Task: Find connections with filter location Nümbrecht with filter topic #Homeofficewith filter profile language Spanish with filter current company Thiess with filter school IFIM Business School with filter industry Wireless Services with filter service category Wedding Planning with filter keywords title Front-Line Employees
Action: Mouse moved to (528, 81)
Screenshot: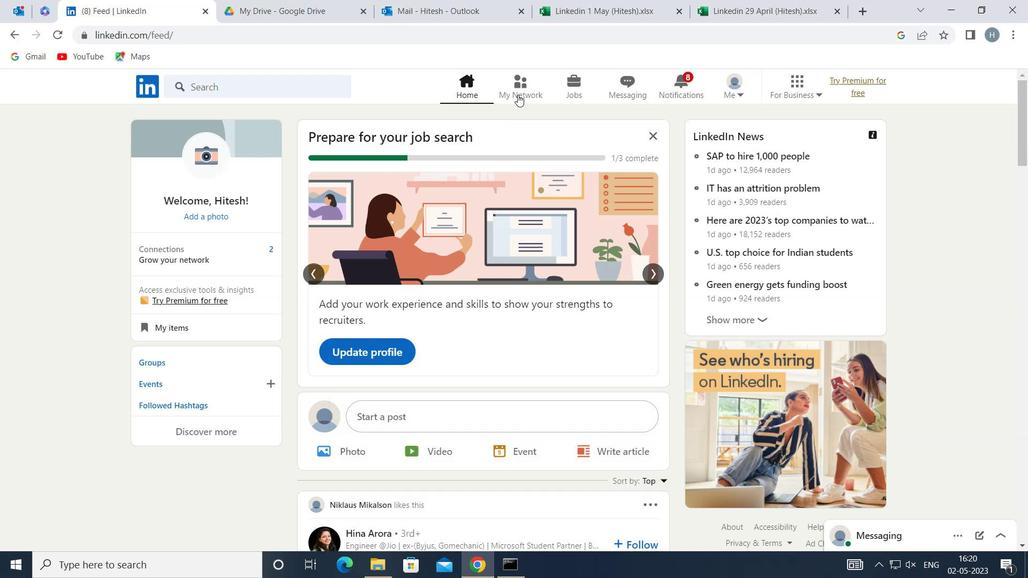 
Action: Mouse pressed left at (528, 81)
Screenshot: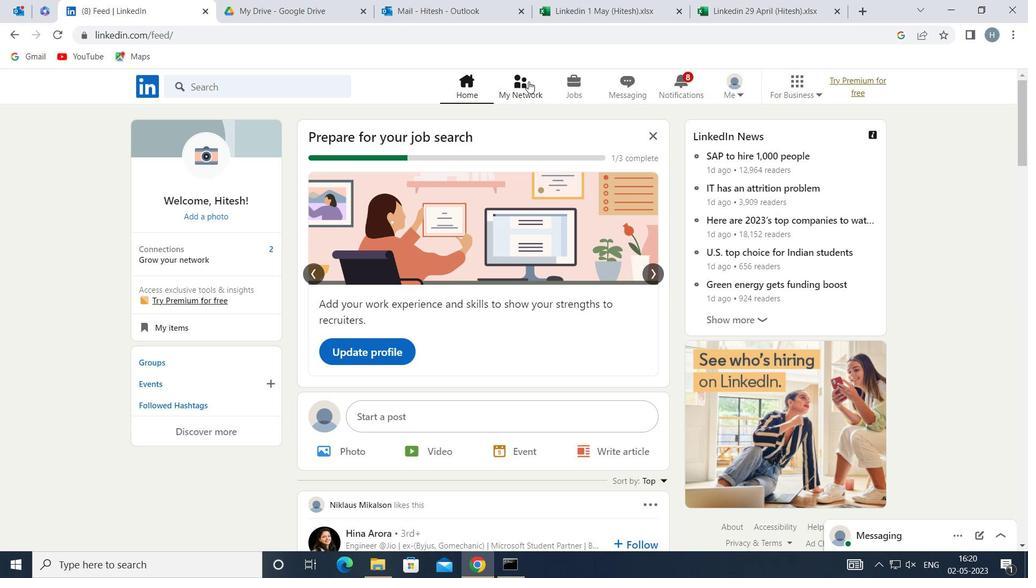 
Action: Mouse moved to (298, 167)
Screenshot: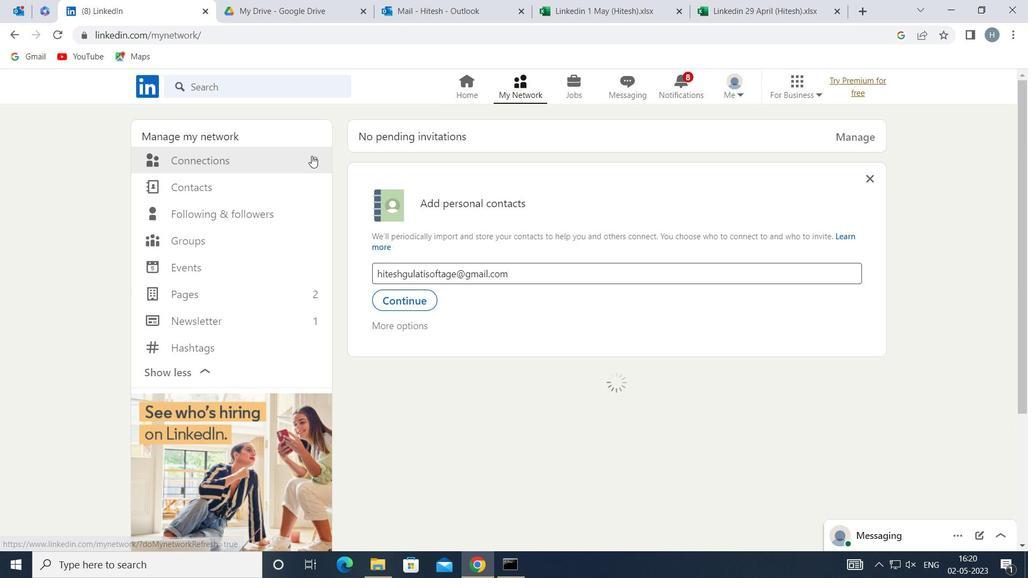 
Action: Mouse pressed left at (298, 167)
Screenshot: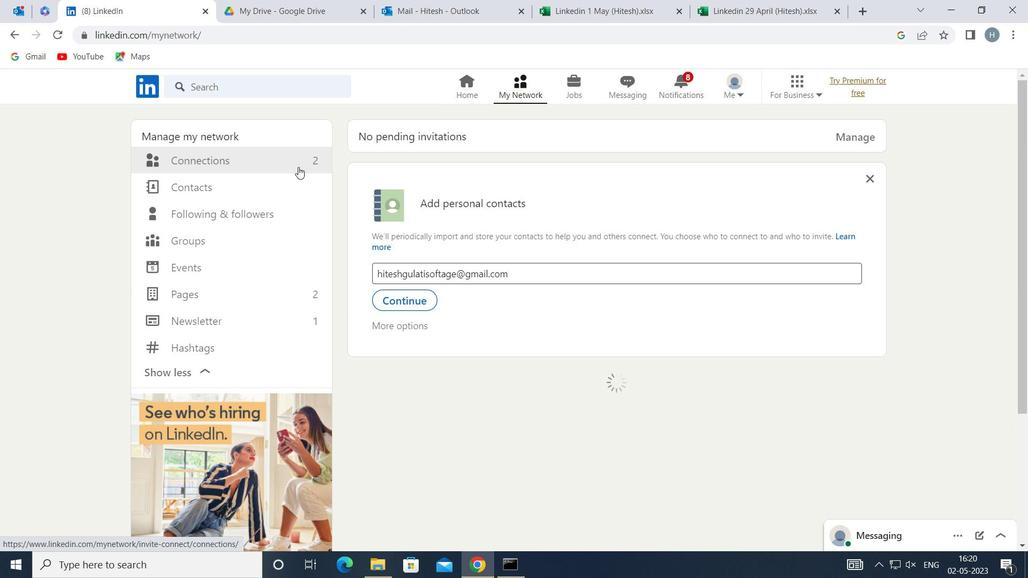 
Action: Mouse moved to (619, 156)
Screenshot: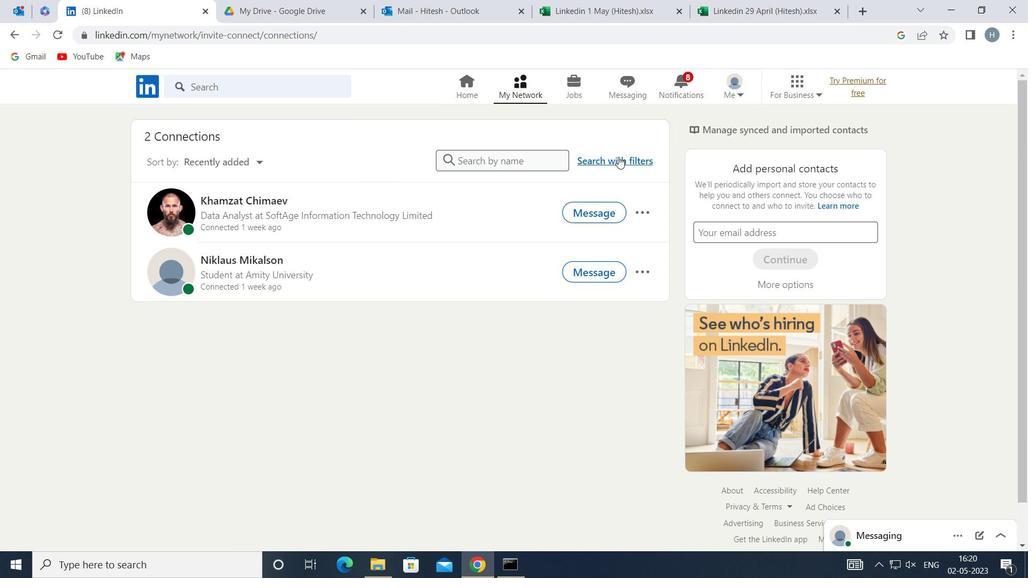 
Action: Mouse pressed left at (619, 156)
Screenshot: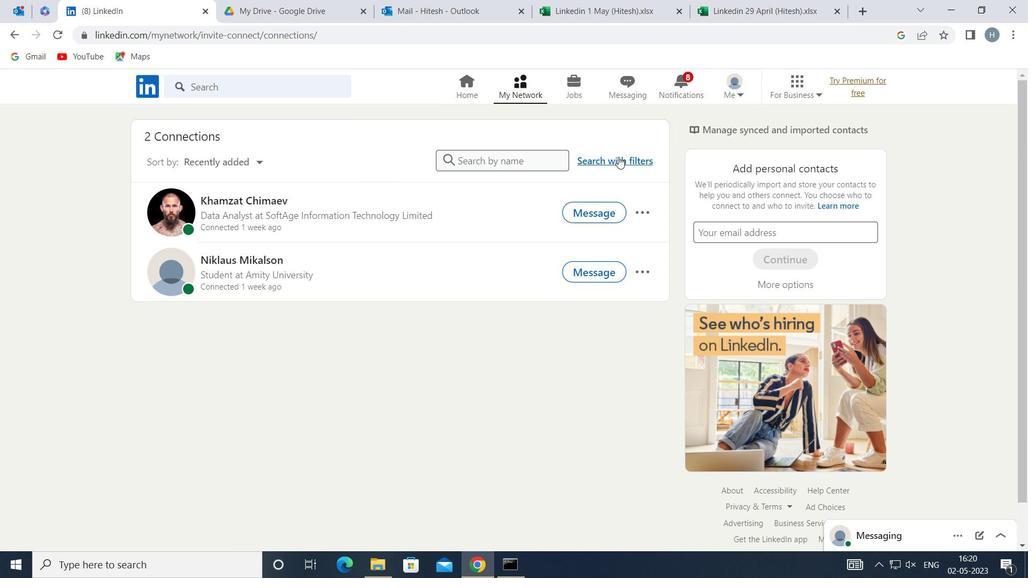 
Action: Mouse moved to (568, 125)
Screenshot: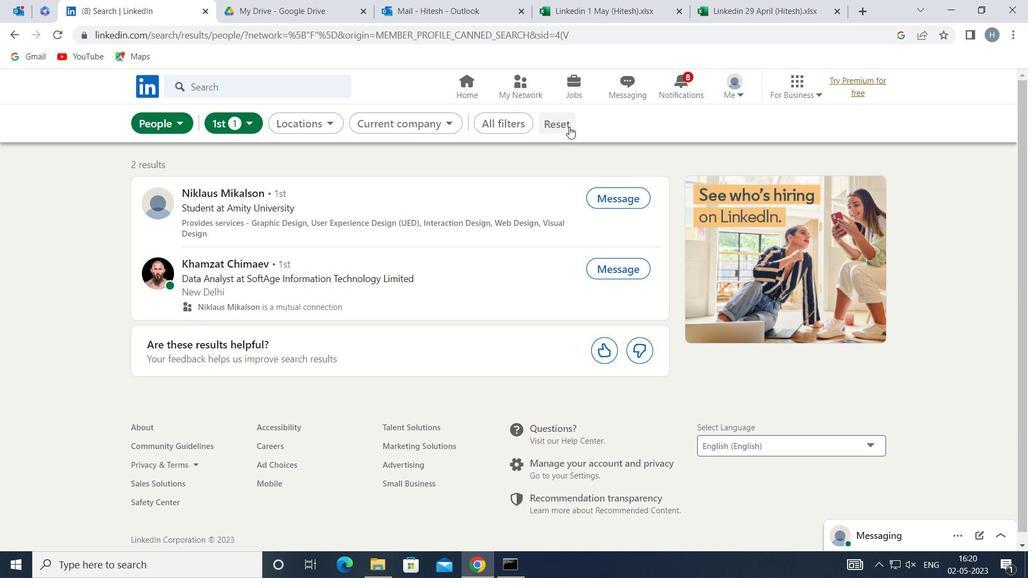 
Action: Mouse pressed left at (568, 125)
Screenshot: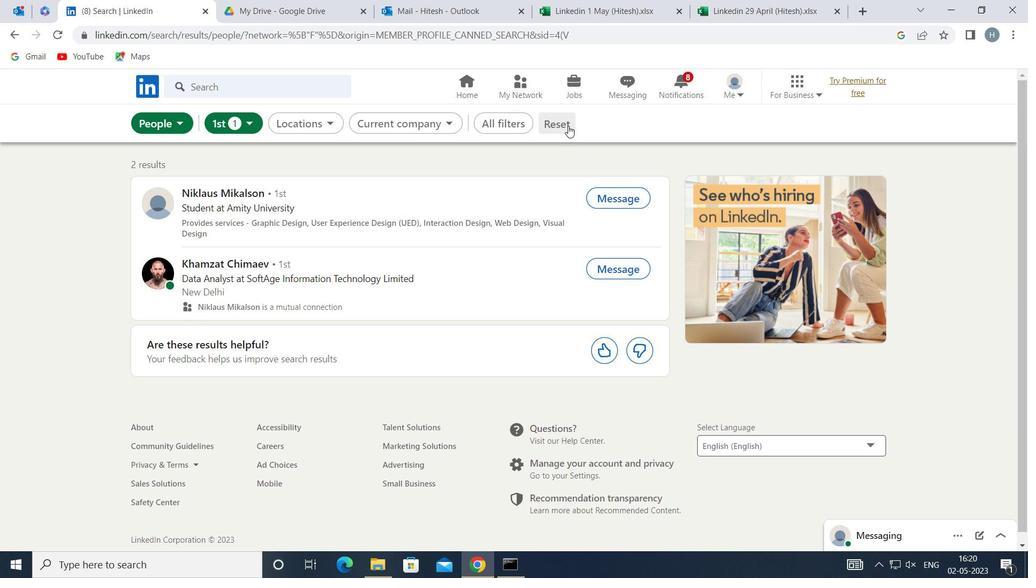 
Action: Mouse moved to (552, 124)
Screenshot: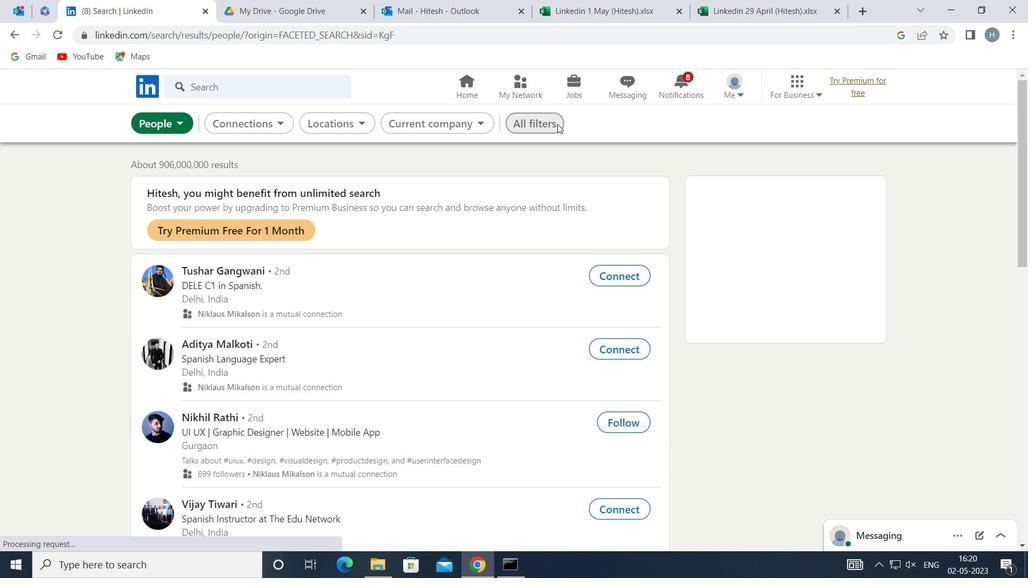 
Action: Mouse pressed left at (552, 124)
Screenshot: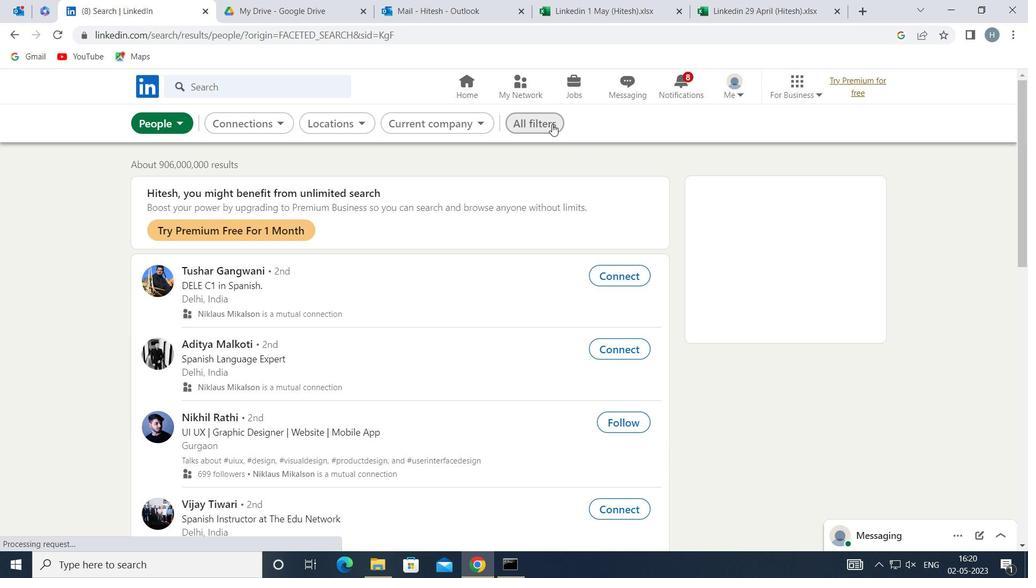 
Action: Mouse moved to (767, 250)
Screenshot: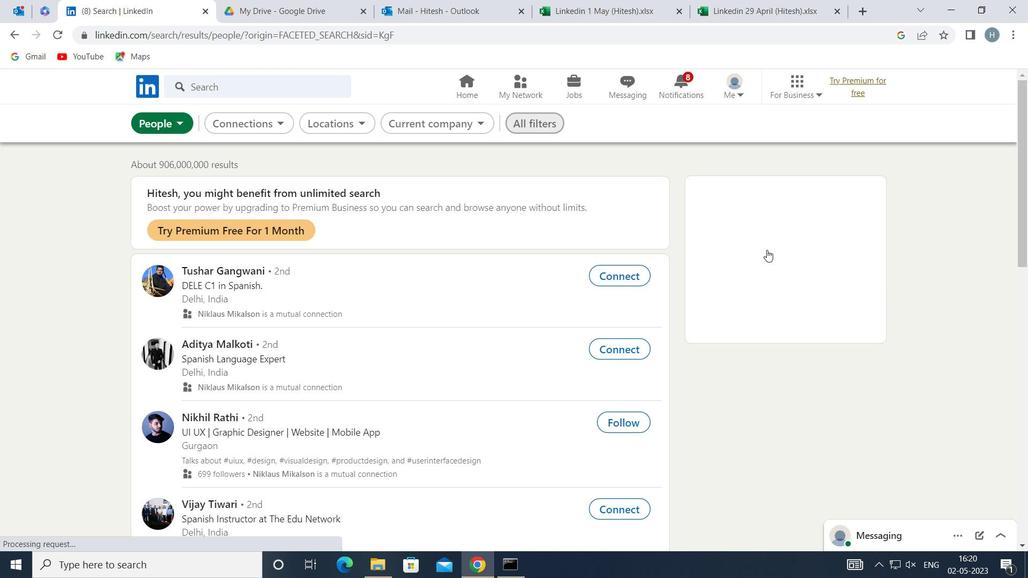 
Action: Mouse scrolled (767, 249) with delta (0, 0)
Screenshot: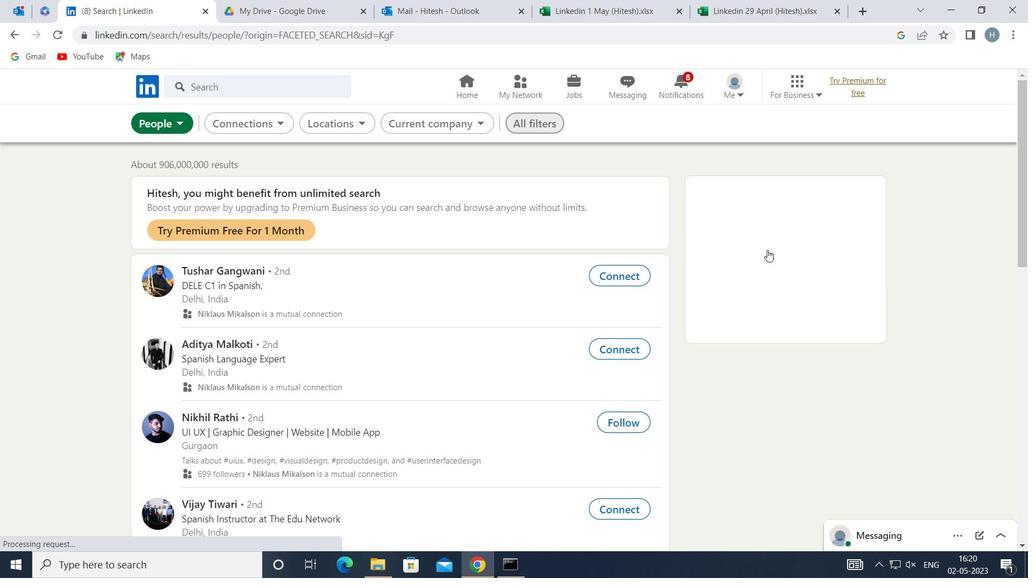 
Action: Mouse scrolled (767, 249) with delta (0, 0)
Screenshot: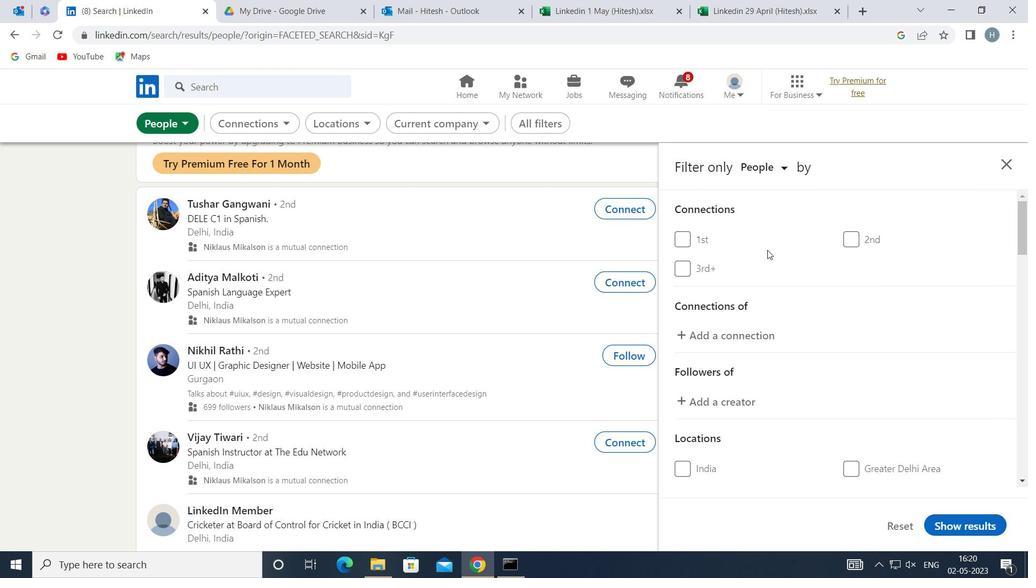 
Action: Mouse scrolled (767, 249) with delta (0, 0)
Screenshot: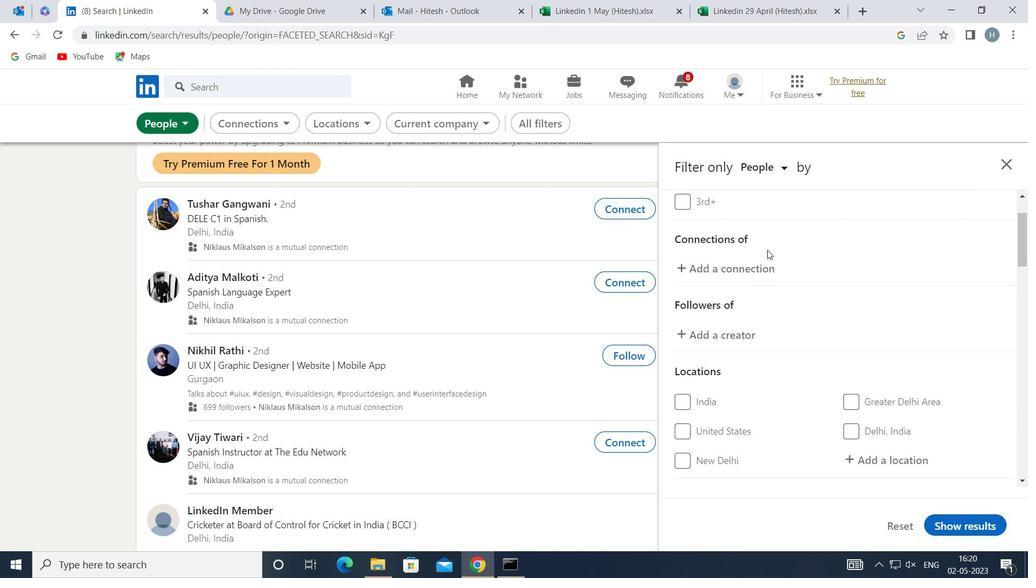
Action: Mouse scrolled (767, 249) with delta (0, 0)
Screenshot: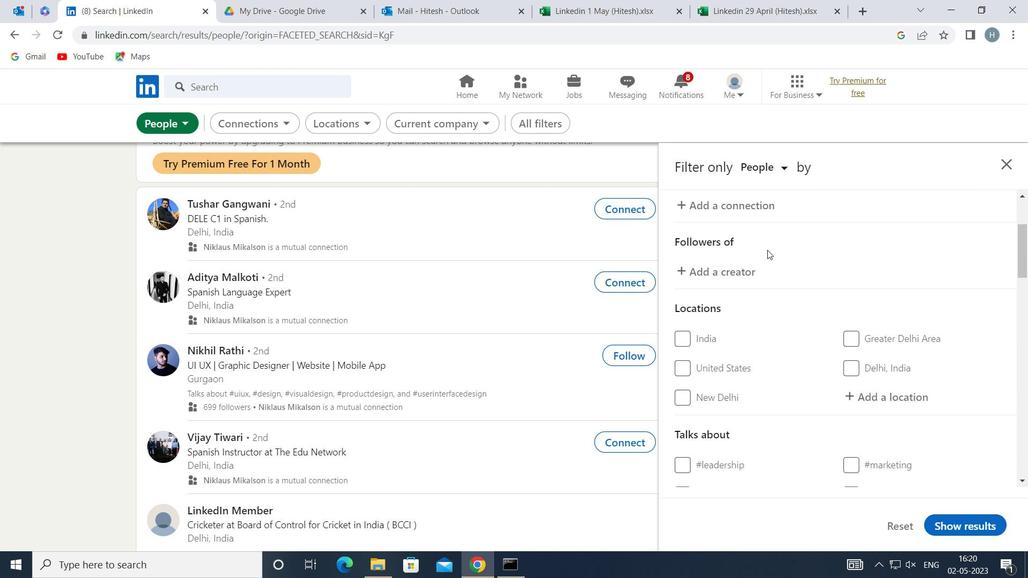 
Action: Mouse scrolled (767, 249) with delta (0, 0)
Screenshot: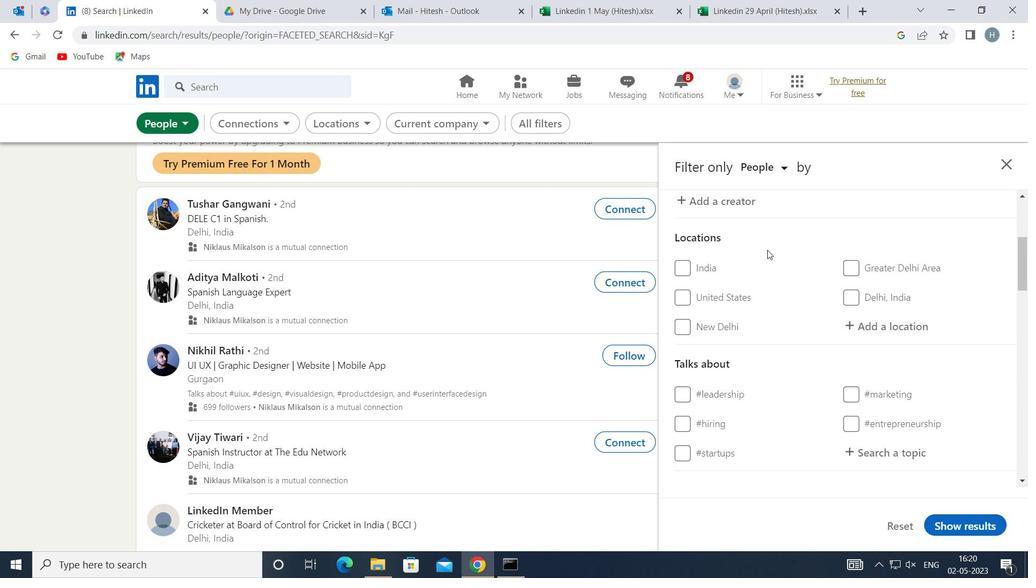 
Action: Mouse moved to (864, 261)
Screenshot: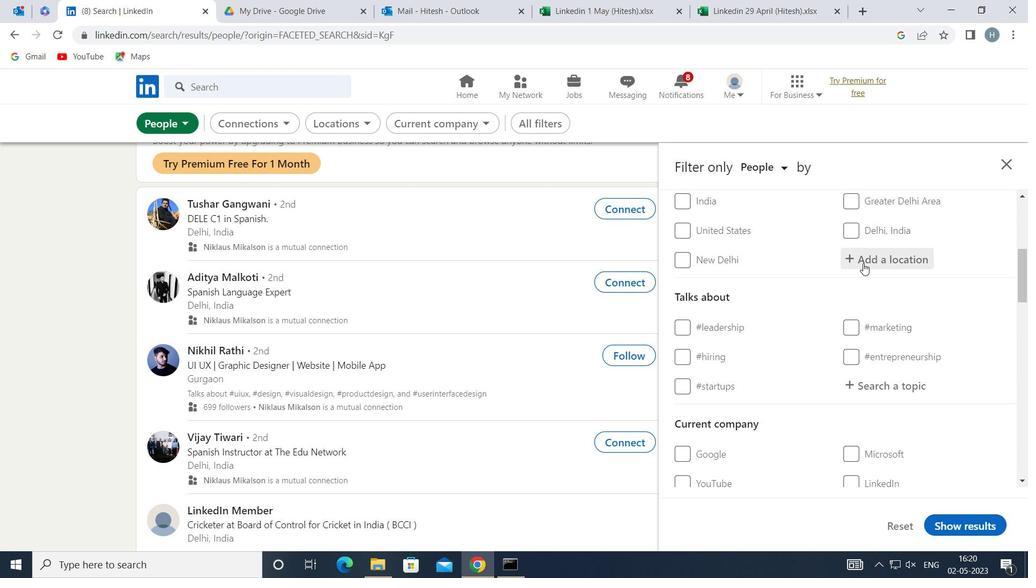 
Action: Mouse pressed left at (864, 261)
Screenshot: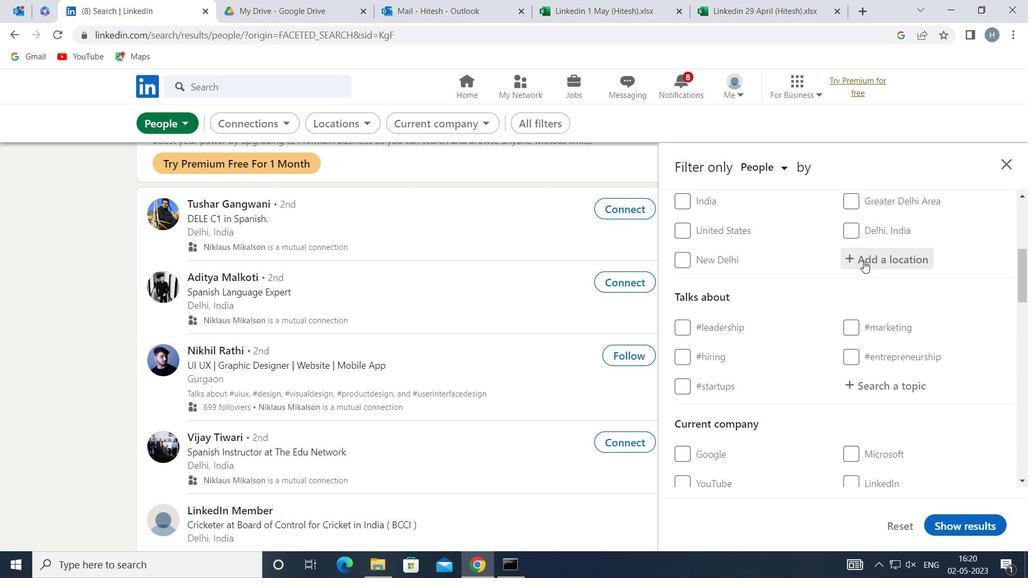 
Action: Mouse moved to (864, 261)
Screenshot: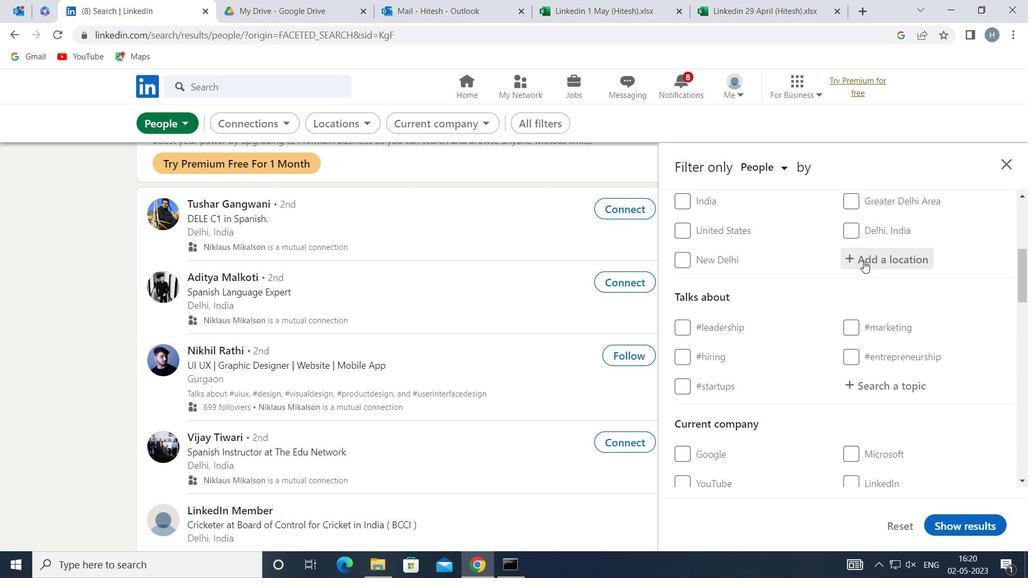 
Action: Key pressed <Key.shift>NUMBRECHT
Screenshot: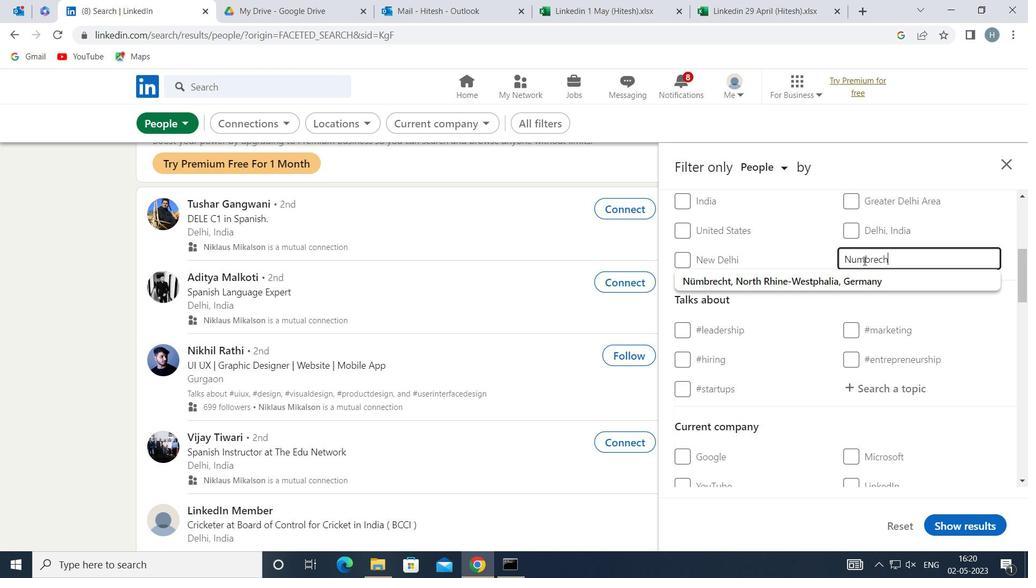 
Action: Mouse moved to (855, 276)
Screenshot: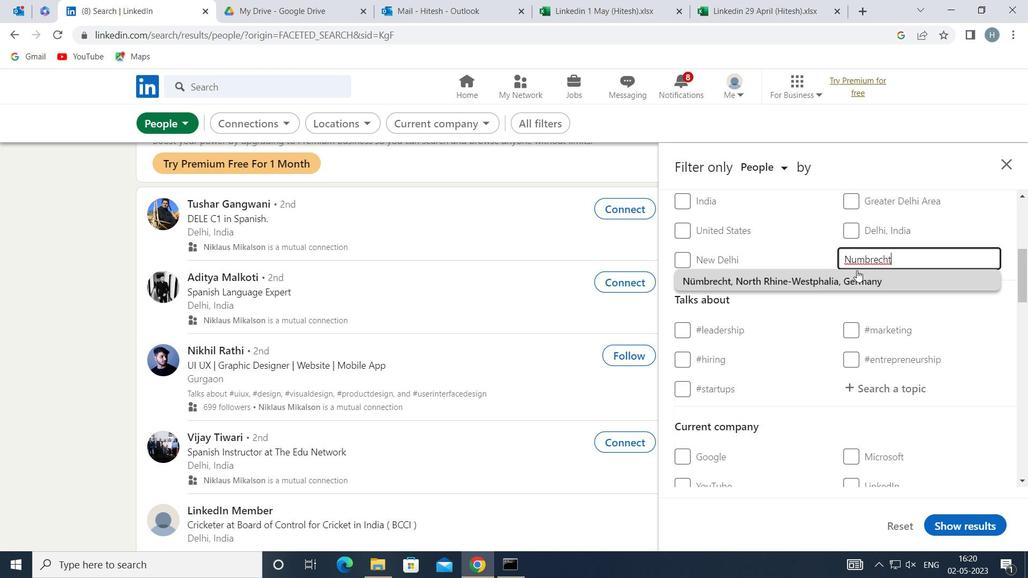 
Action: Mouse pressed left at (855, 276)
Screenshot: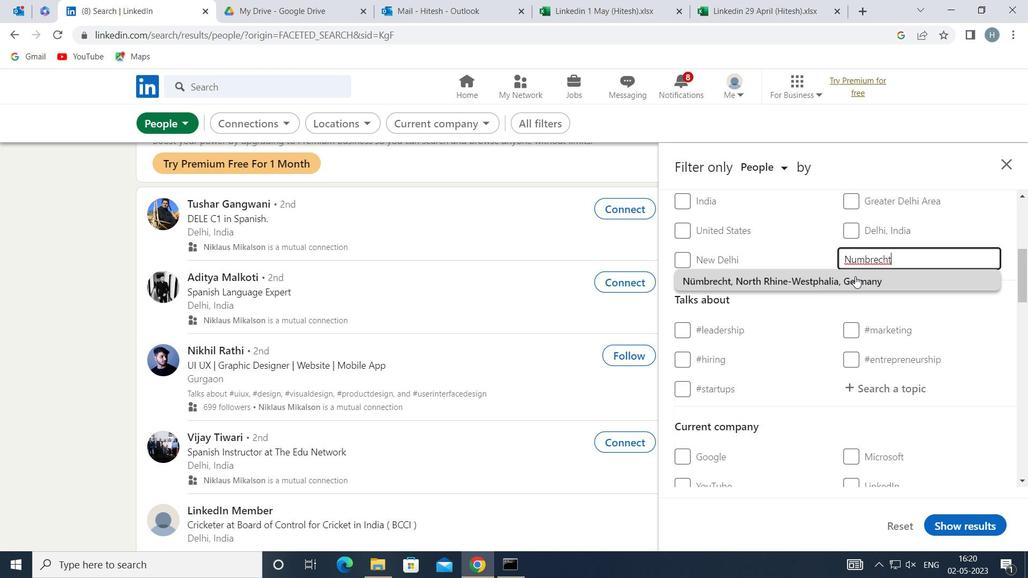
Action: Mouse moved to (854, 275)
Screenshot: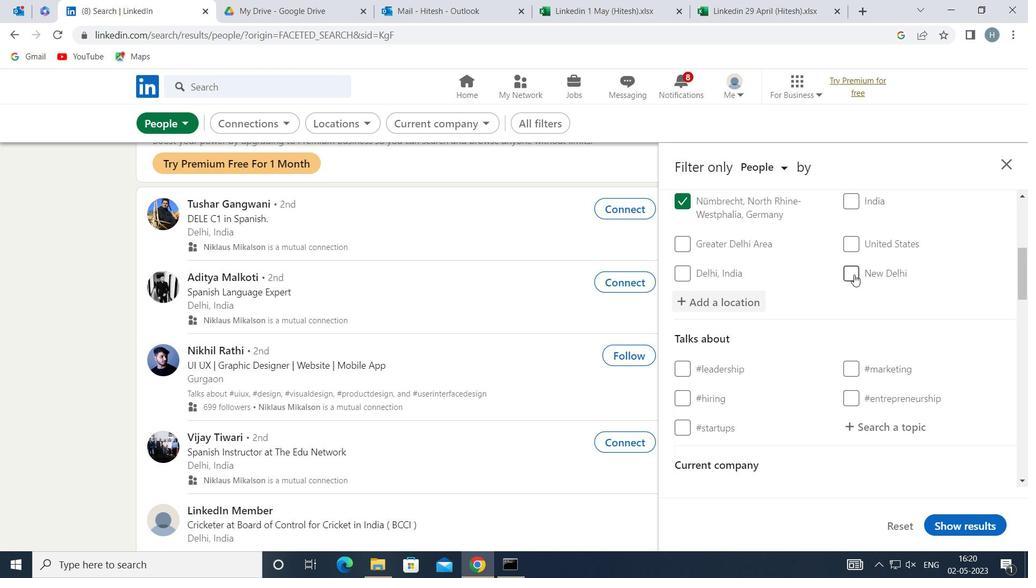 
Action: Mouse scrolled (854, 274) with delta (0, 0)
Screenshot: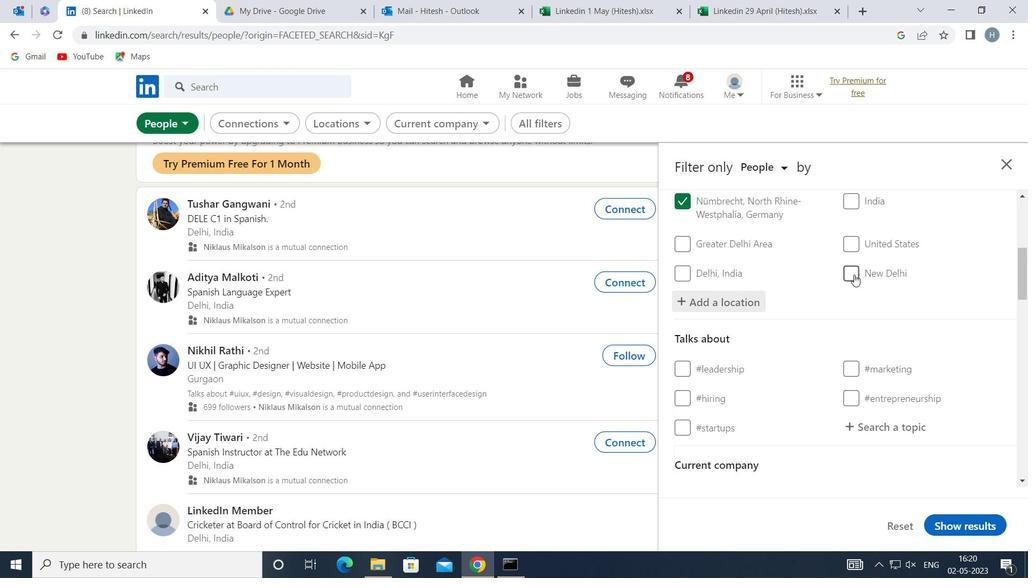 
Action: Mouse scrolled (854, 274) with delta (0, 0)
Screenshot: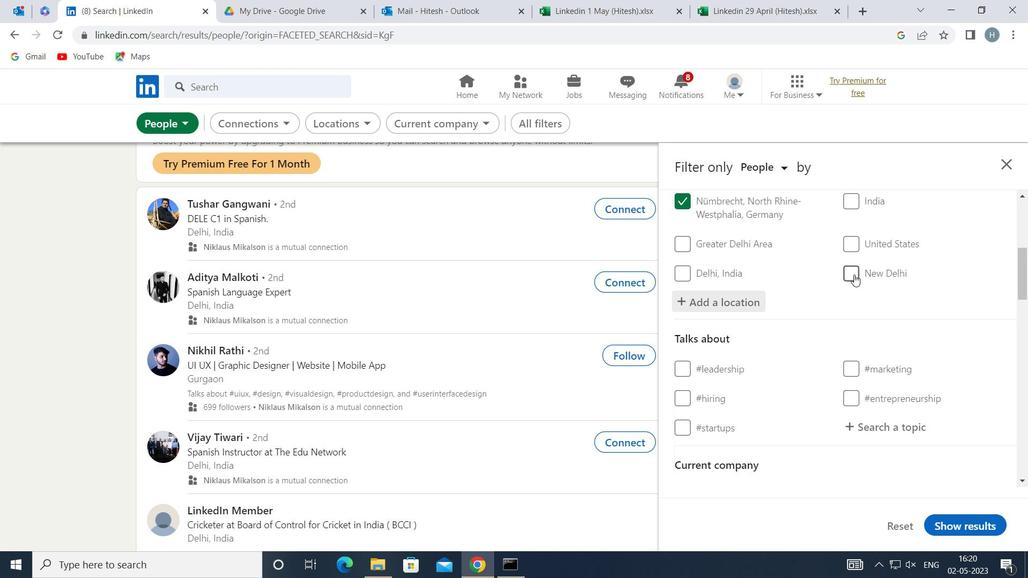 
Action: Mouse moved to (884, 285)
Screenshot: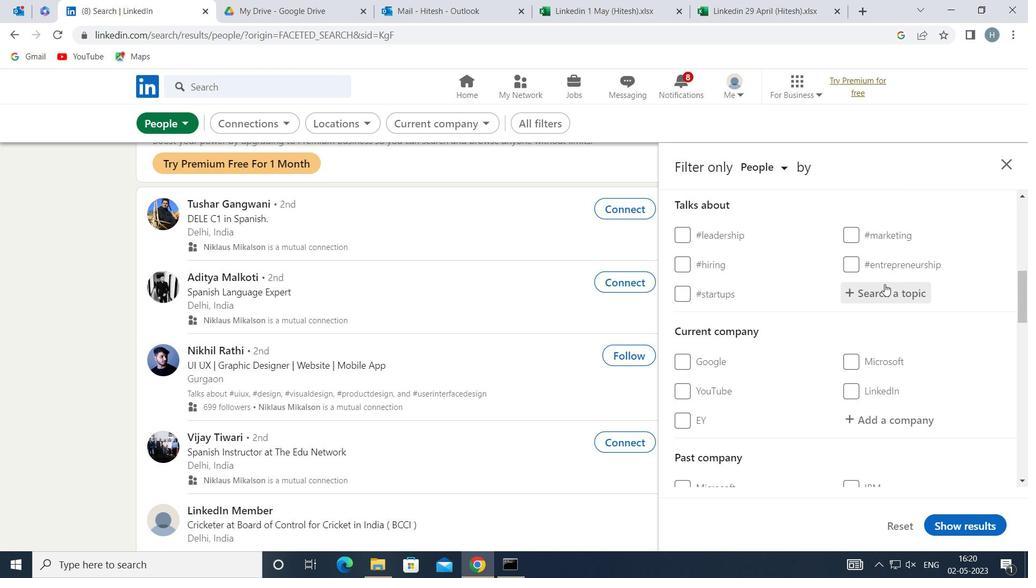 
Action: Mouse pressed left at (884, 285)
Screenshot: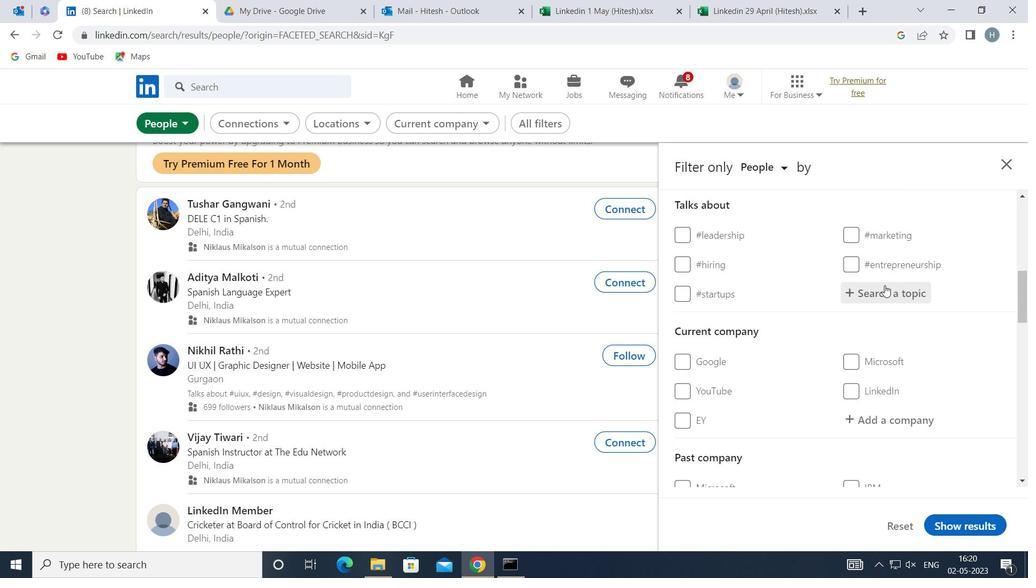 
Action: Key pressed <Key.shift>HOMEOFFICE
Screenshot: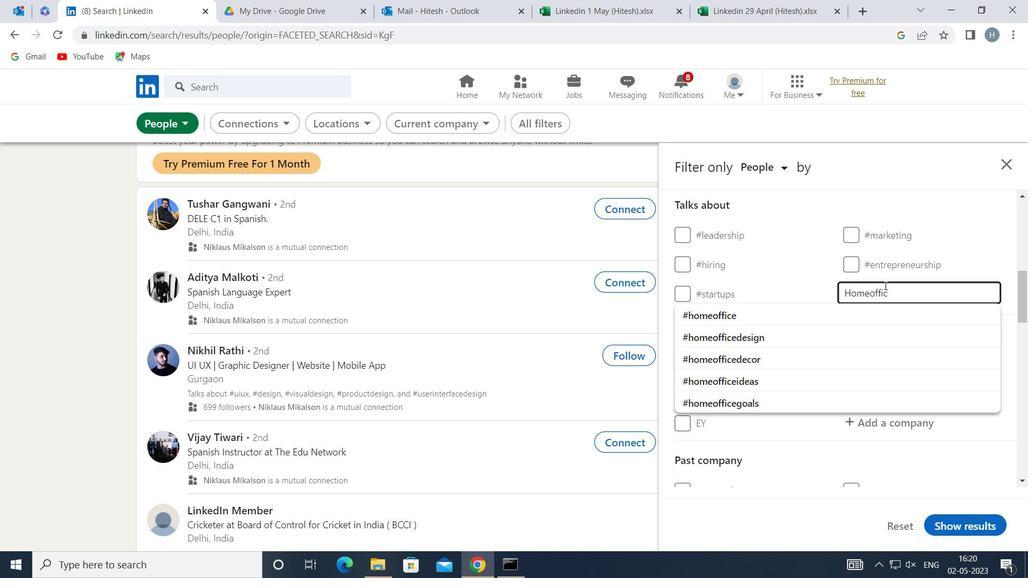 
Action: Mouse moved to (868, 312)
Screenshot: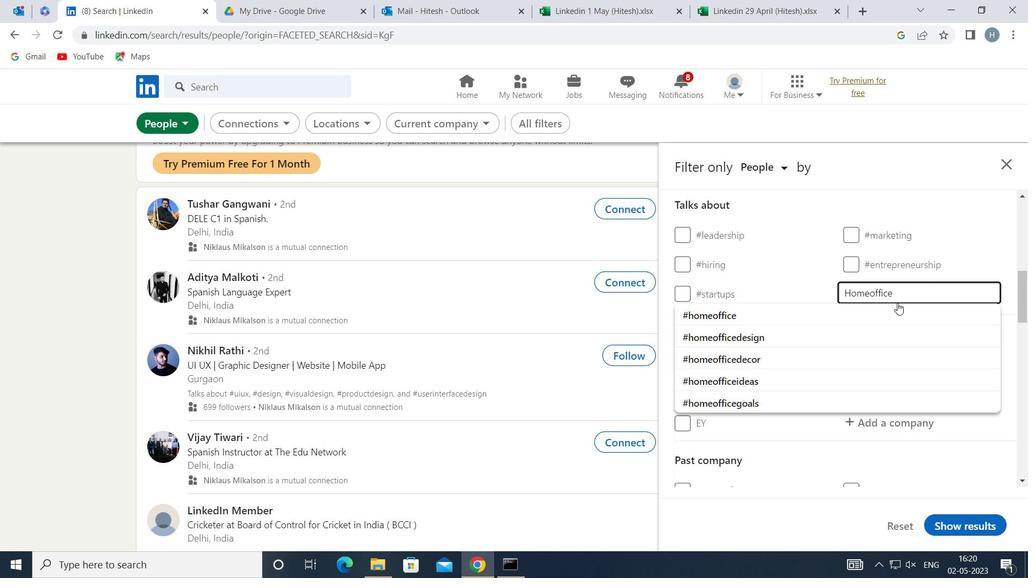 
Action: Mouse pressed left at (868, 312)
Screenshot: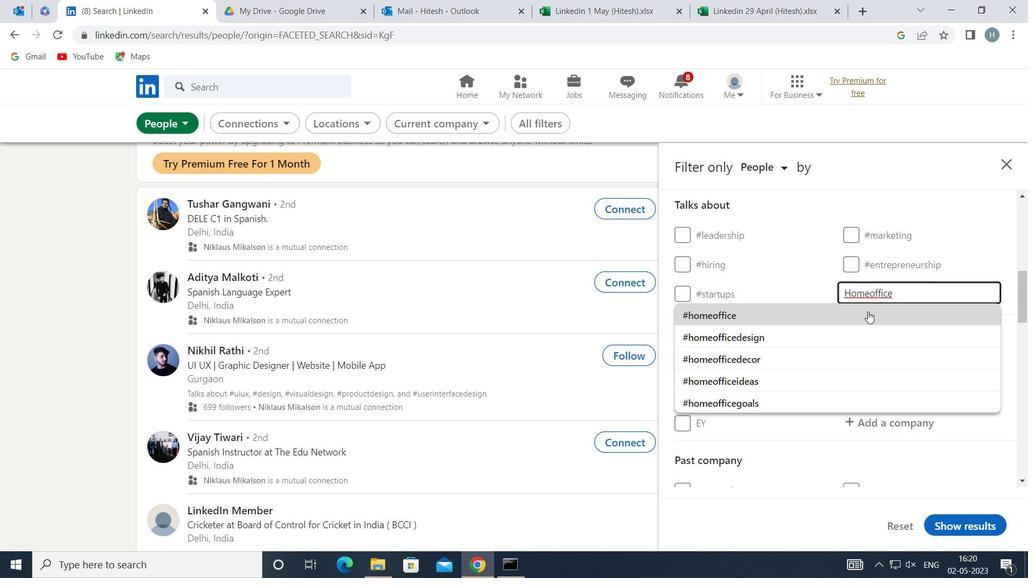 
Action: Mouse moved to (852, 315)
Screenshot: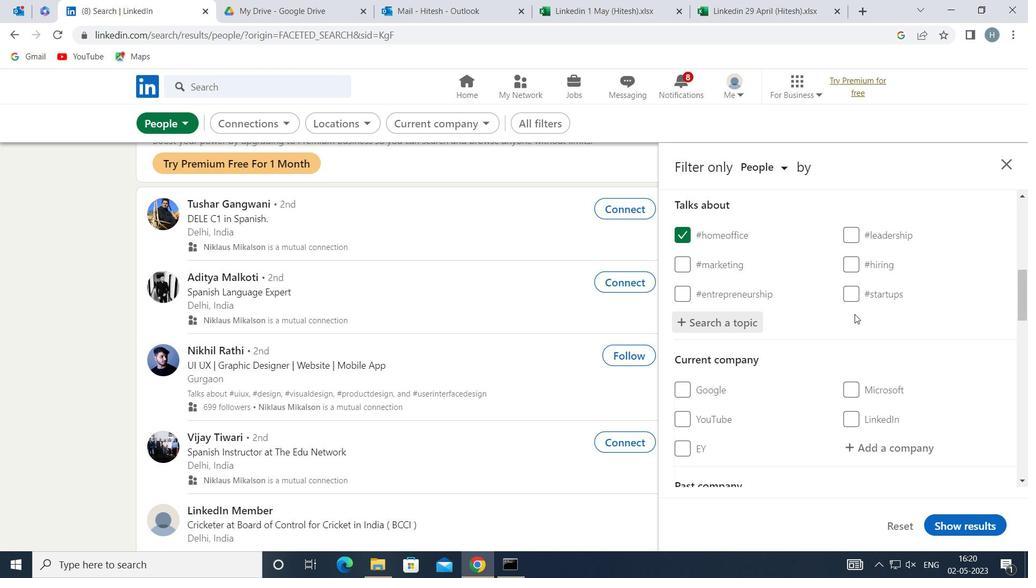 
Action: Mouse scrolled (852, 314) with delta (0, 0)
Screenshot: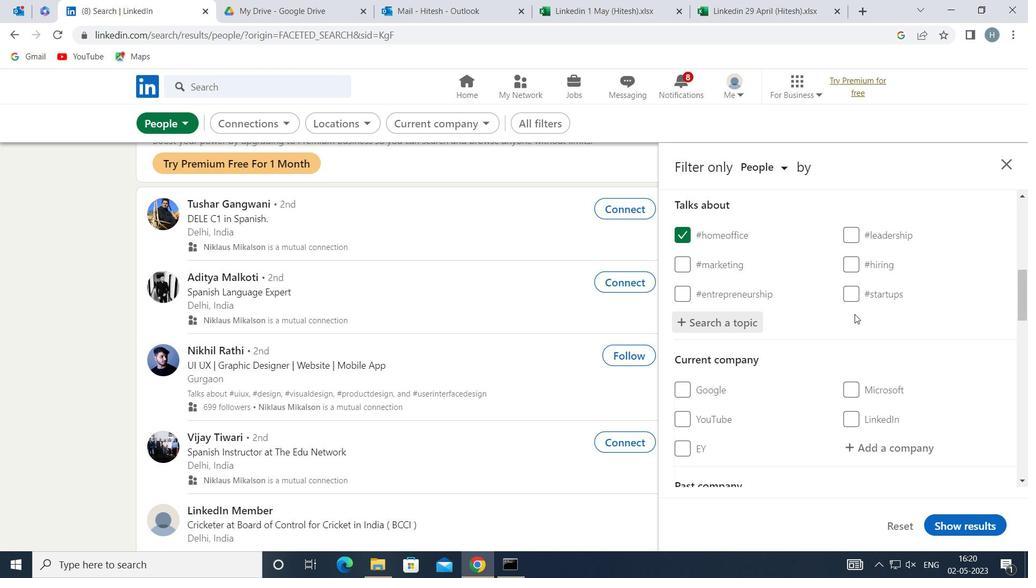 
Action: Mouse moved to (852, 315)
Screenshot: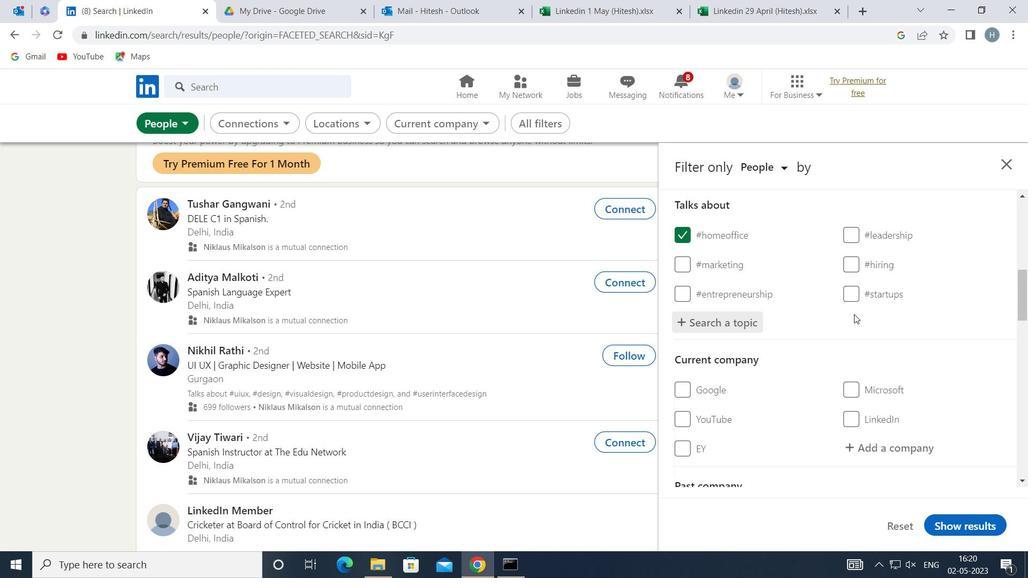 
Action: Mouse scrolled (852, 314) with delta (0, 0)
Screenshot: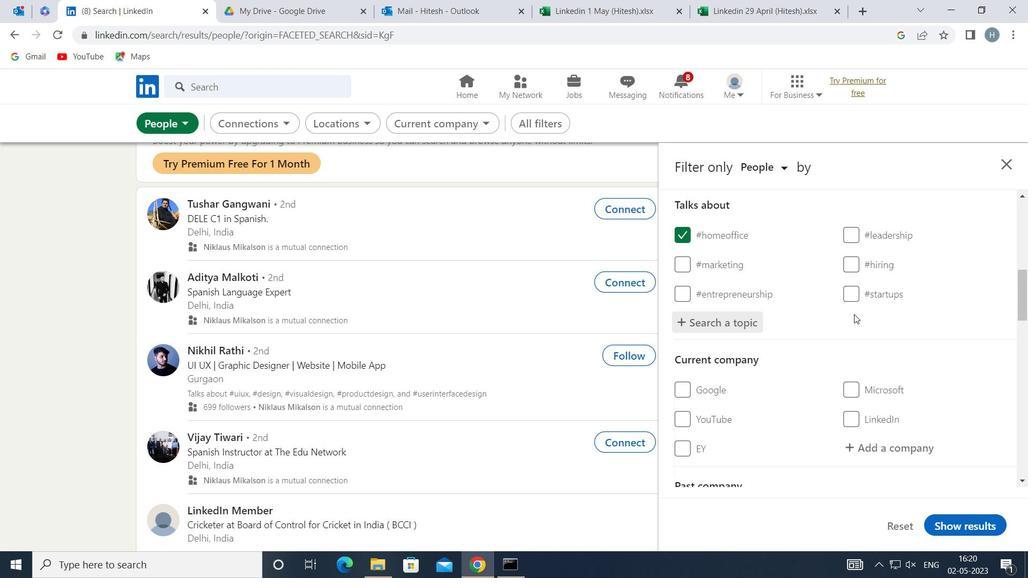 
Action: Mouse moved to (837, 317)
Screenshot: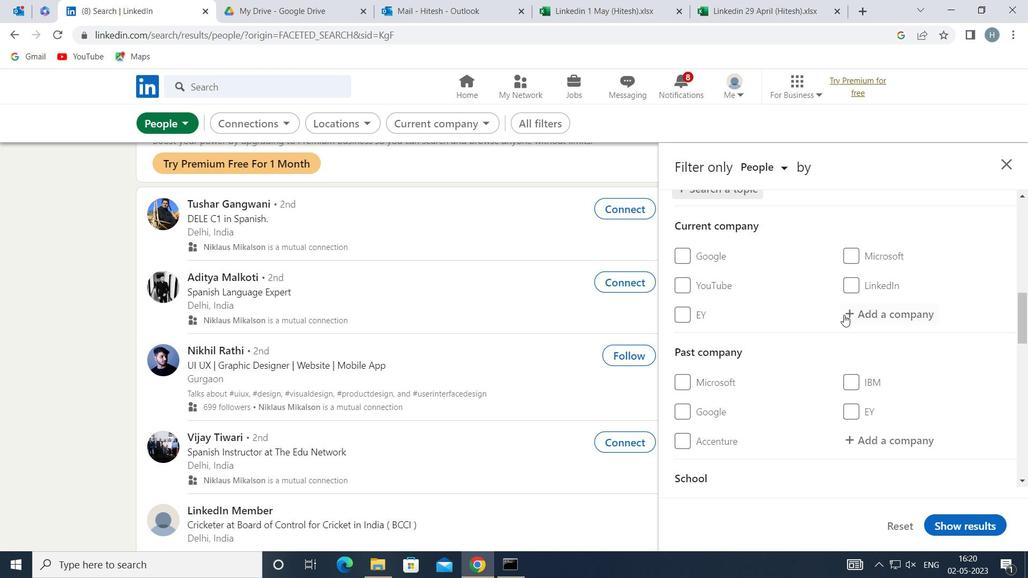 
Action: Mouse scrolled (837, 317) with delta (0, 0)
Screenshot: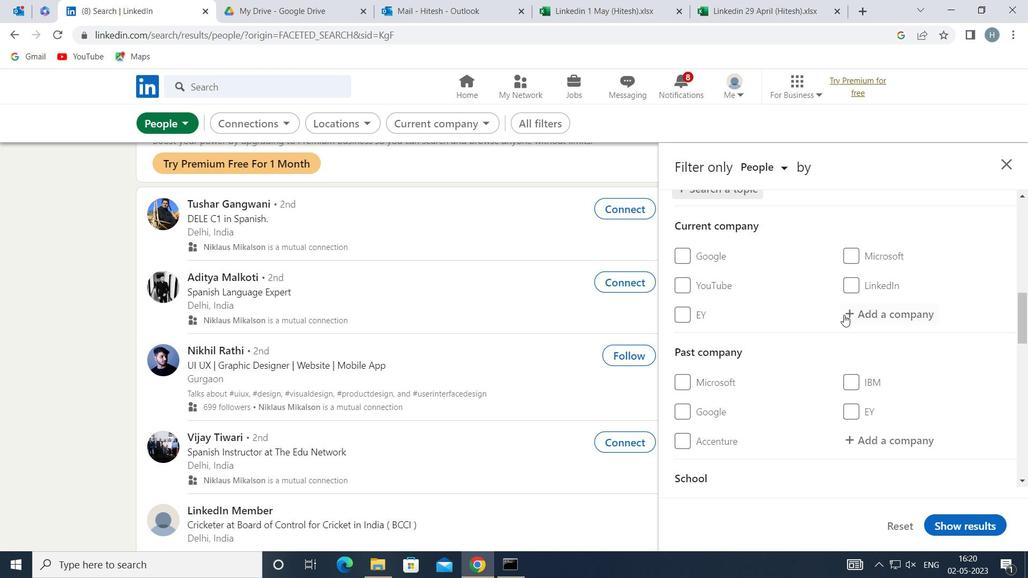 
Action: Mouse moved to (830, 321)
Screenshot: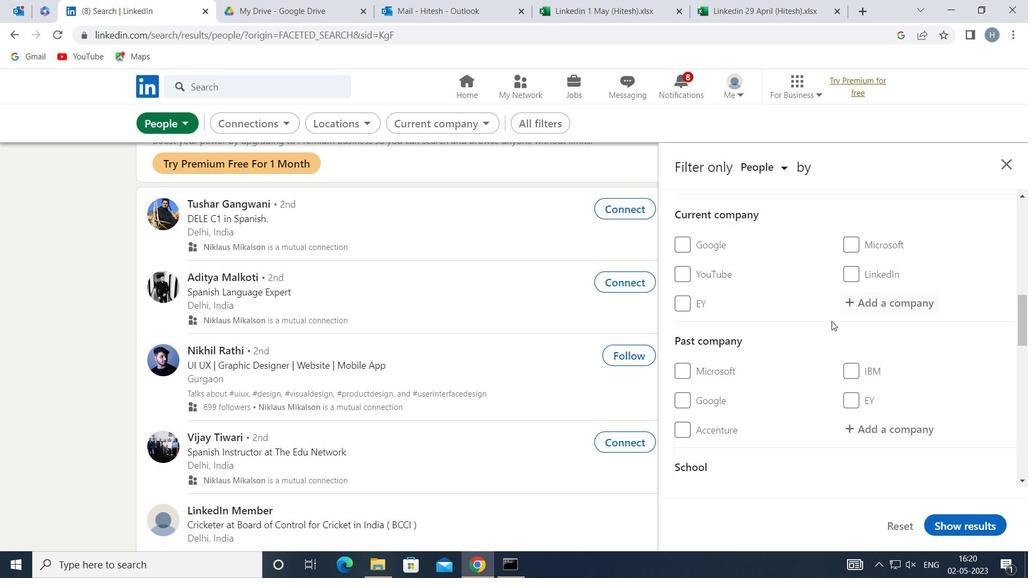 
Action: Mouse scrolled (830, 321) with delta (0, 0)
Screenshot: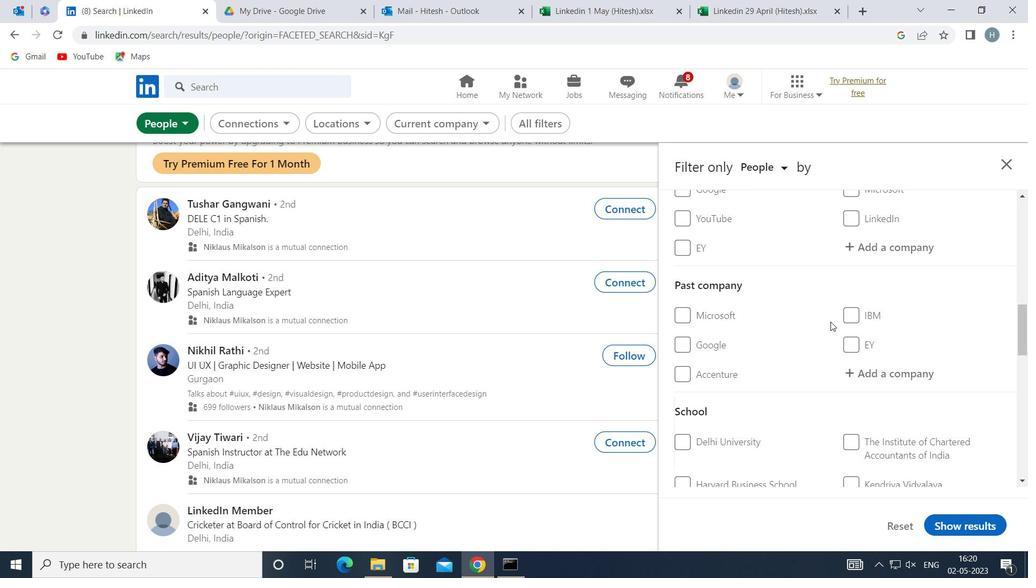 
Action: Mouse scrolled (830, 321) with delta (0, 0)
Screenshot: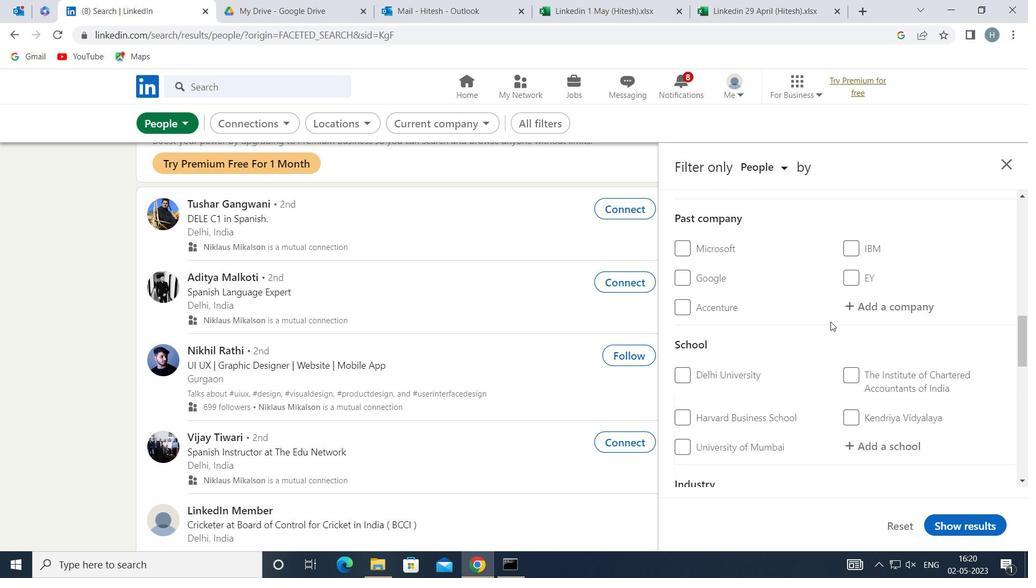 
Action: Mouse scrolled (830, 321) with delta (0, 0)
Screenshot: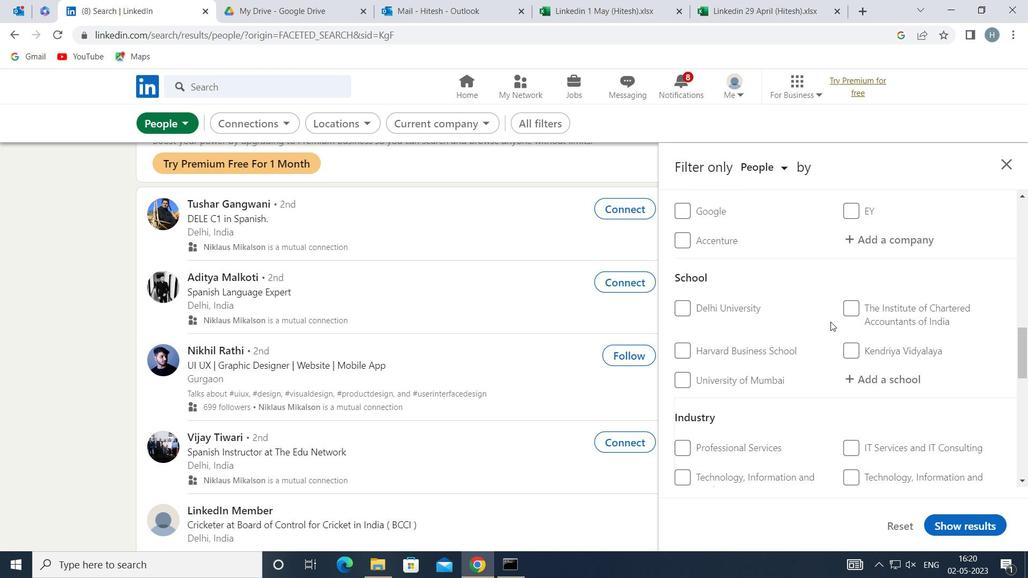 
Action: Mouse scrolled (830, 321) with delta (0, 0)
Screenshot: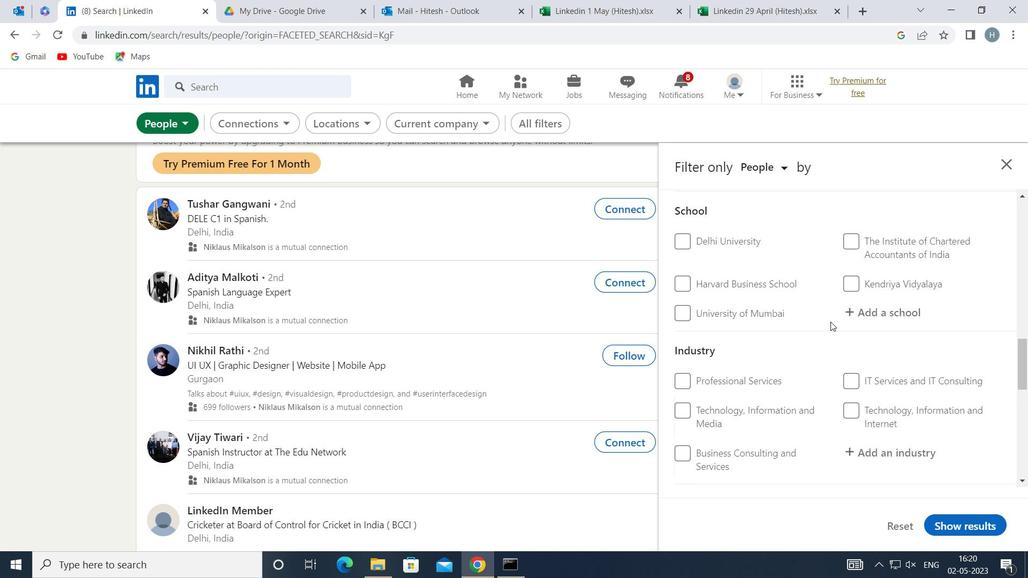 
Action: Mouse scrolled (830, 321) with delta (0, 0)
Screenshot: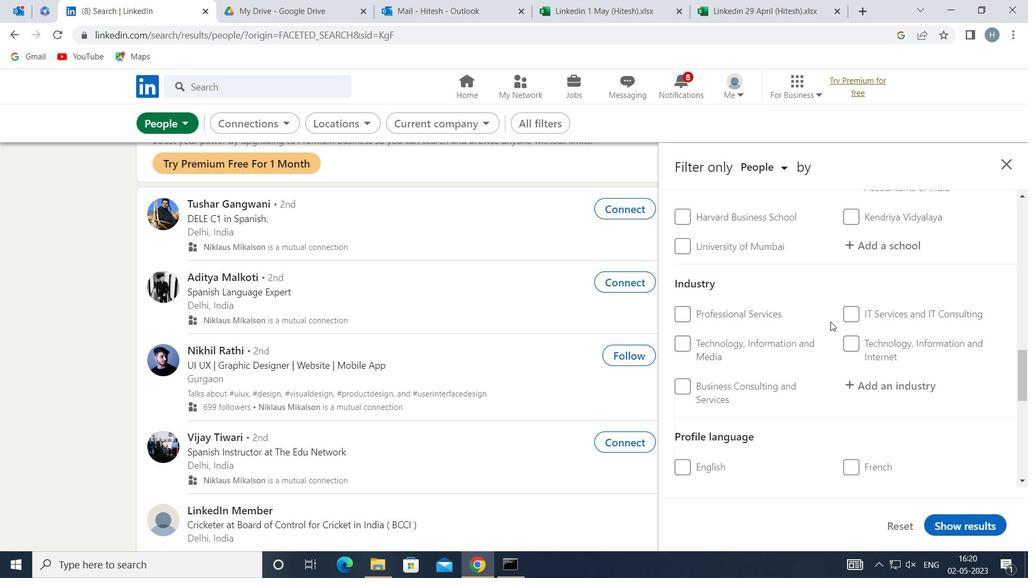
Action: Mouse scrolled (830, 321) with delta (0, 0)
Screenshot: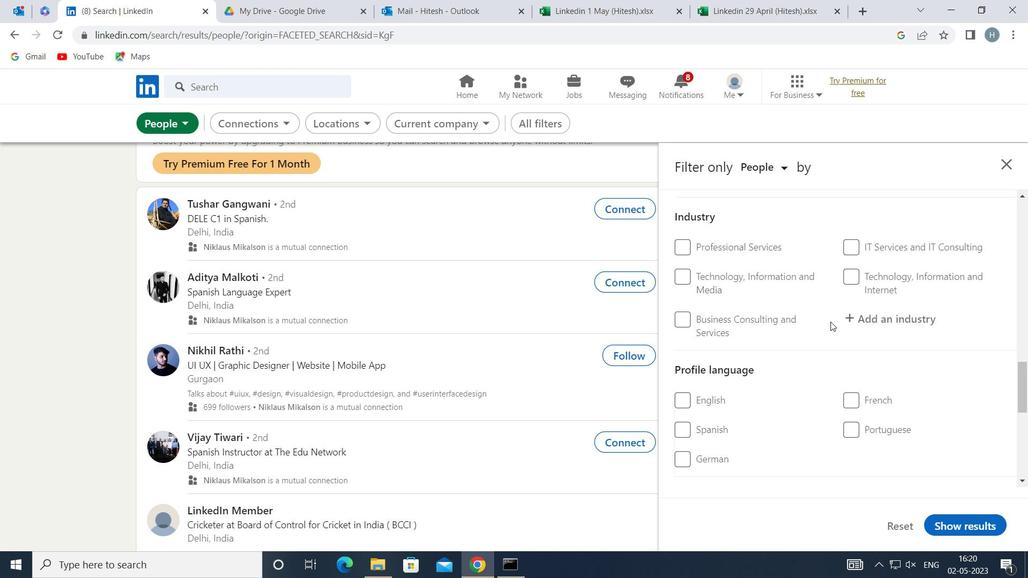 
Action: Mouse moved to (701, 358)
Screenshot: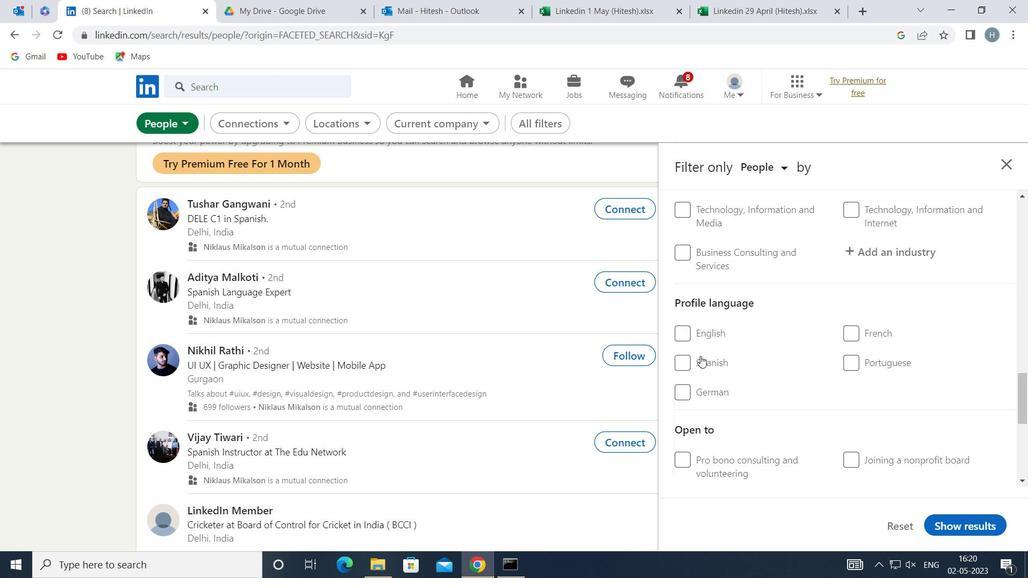 
Action: Mouse pressed left at (701, 358)
Screenshot: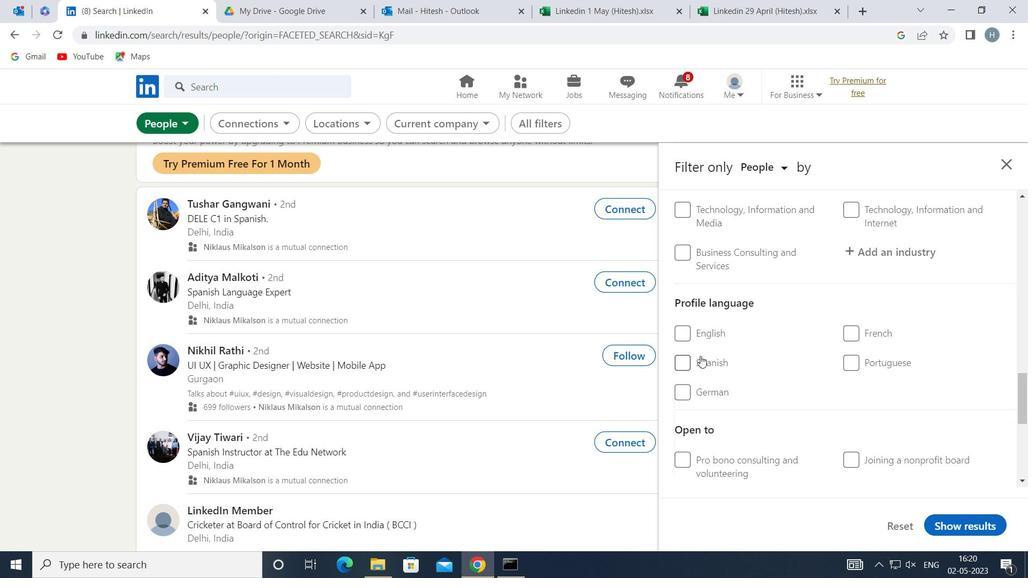 
Action: Mouse moved to (834, 352)
Screenshot: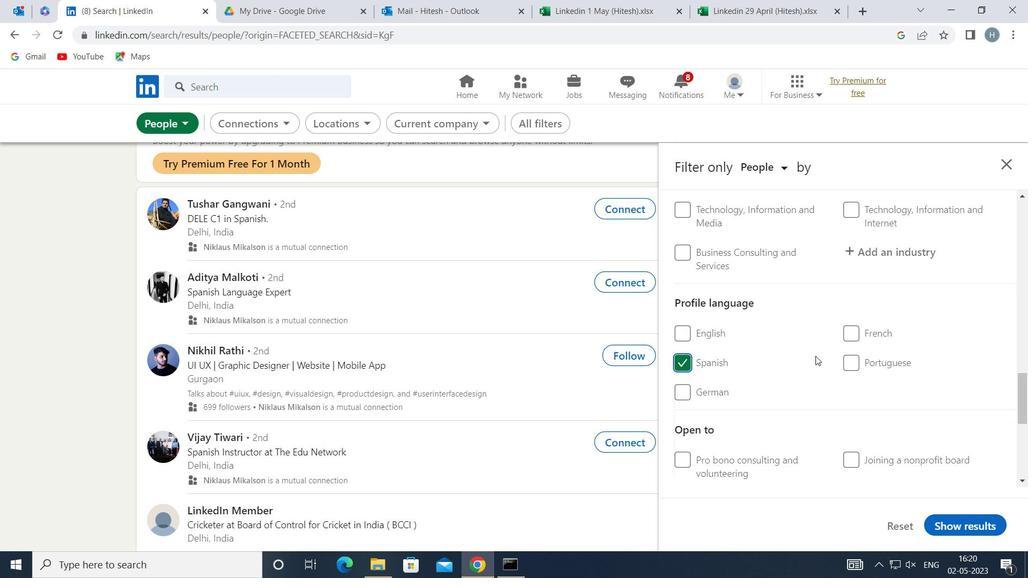 
Action: Mouse scrolled (834, 353) with delta (0, 0)
Screenshot: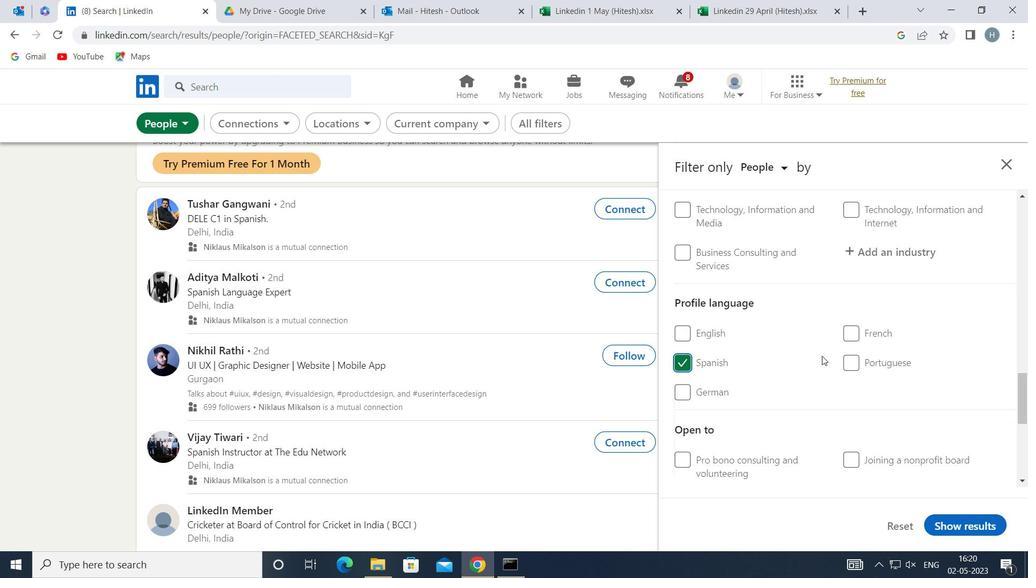 
Action: Mouse moved to (837, 350)
Screenshot: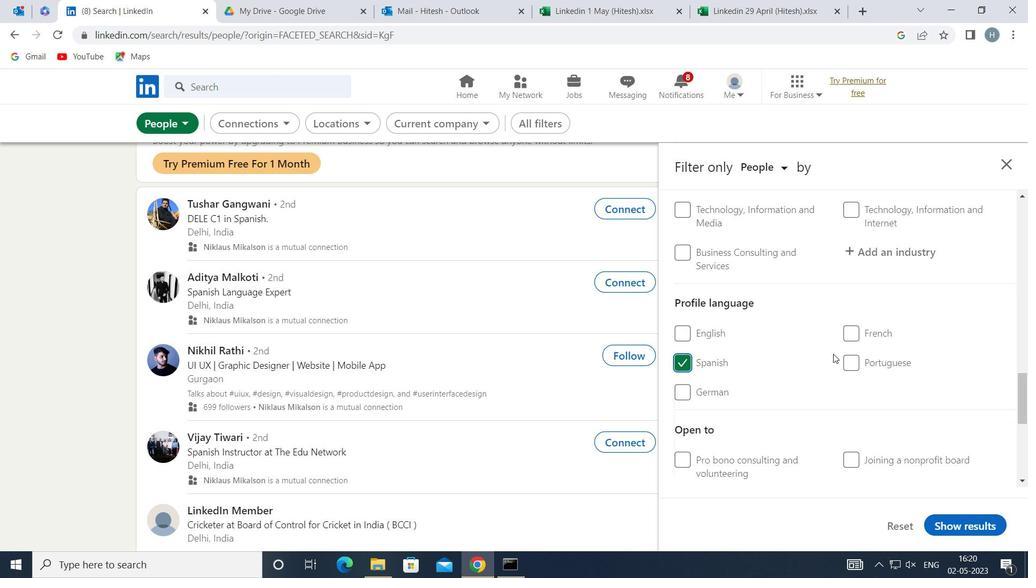 
Action: Mouse scrolled (837, 351) with delta (0, 0)
Screenshot: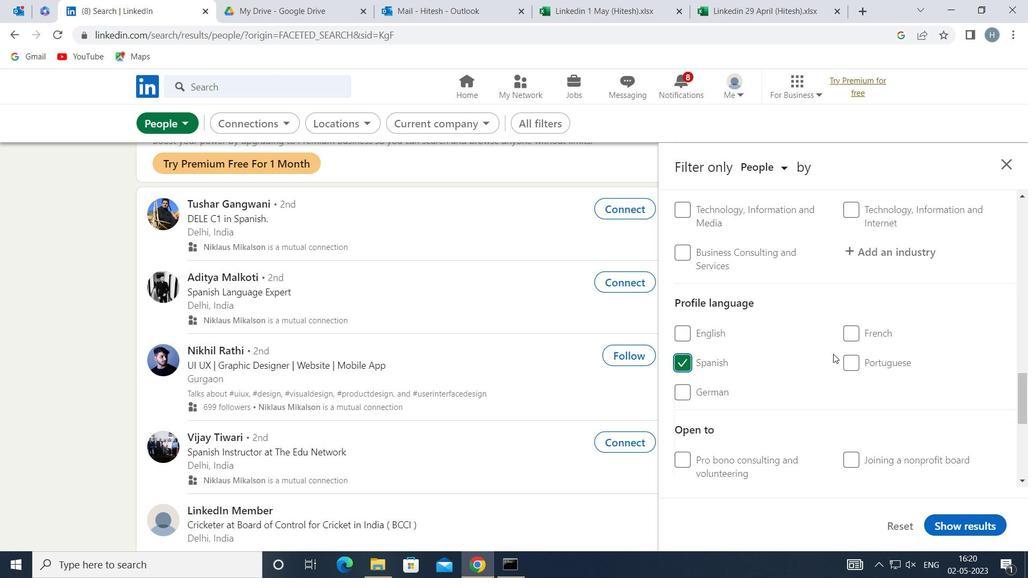 
Action: Mouse moved to (837, 345)
Screenshot: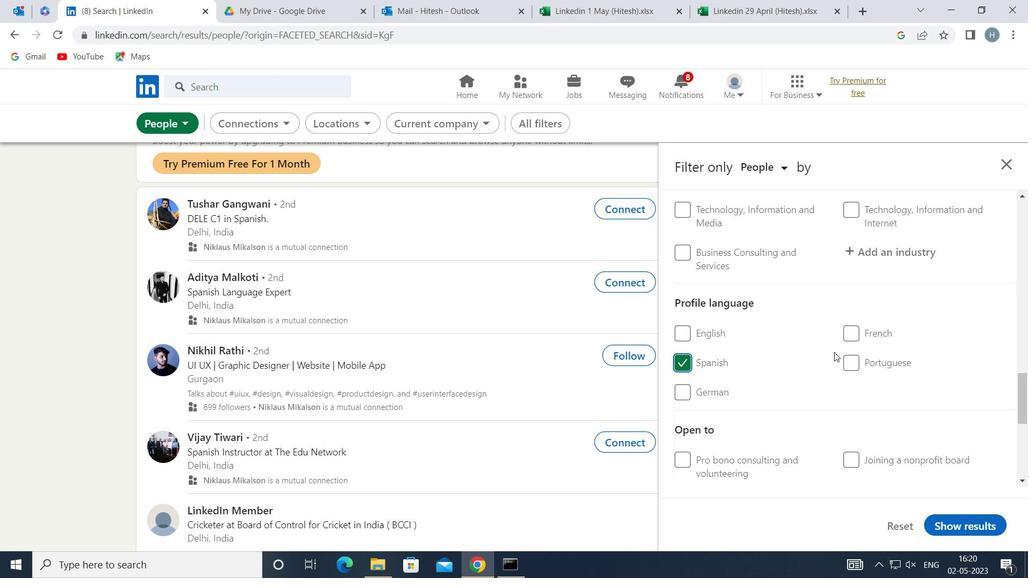 
Action: Mouse scrolled (837, 345) with delta (0, 0)
Screenshot: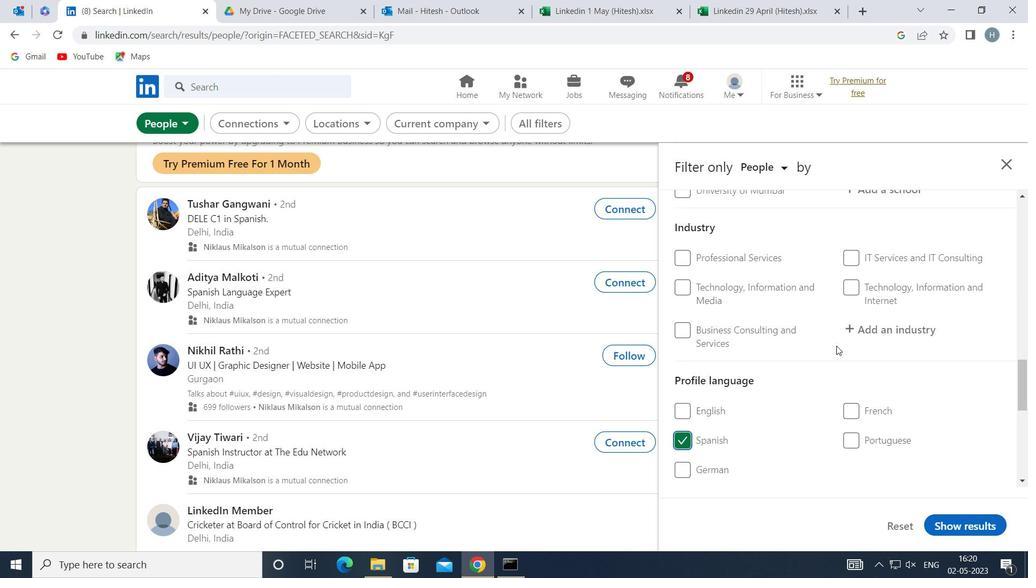 
Action: Mouse scrolled (837, 345) with delta (0, 0)
Screenshot: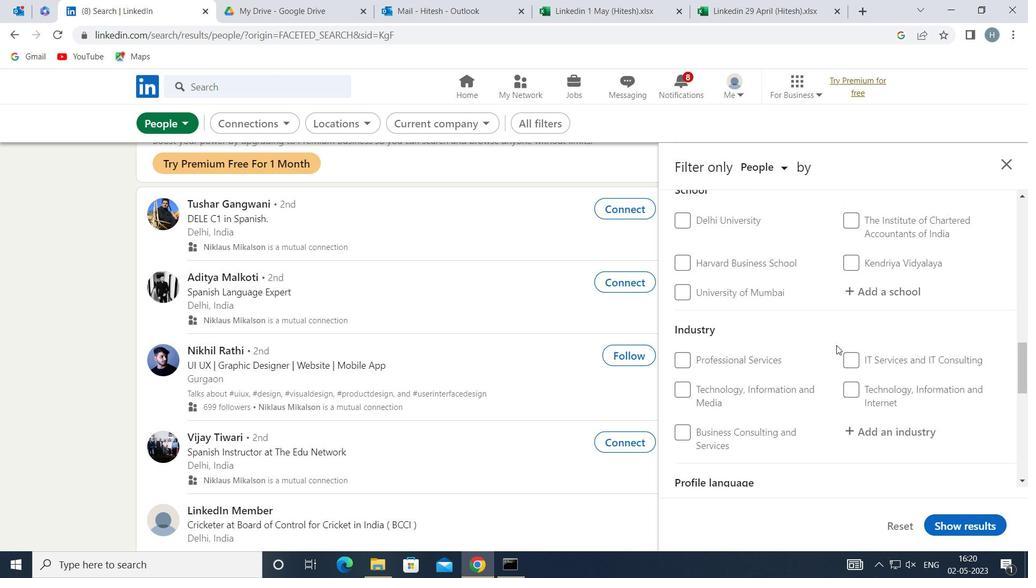 
Action: Mouse scrolled (837, 345) with delta (0, 0)
Screenshot: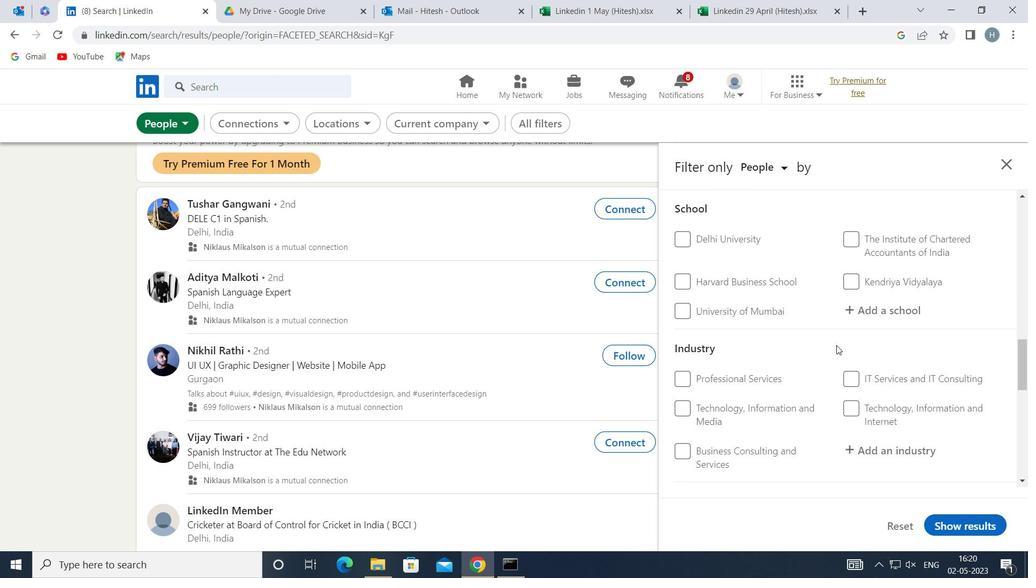 
Action: Mouse scrolled (837, 345) with delta (0, 0)
Screenshot: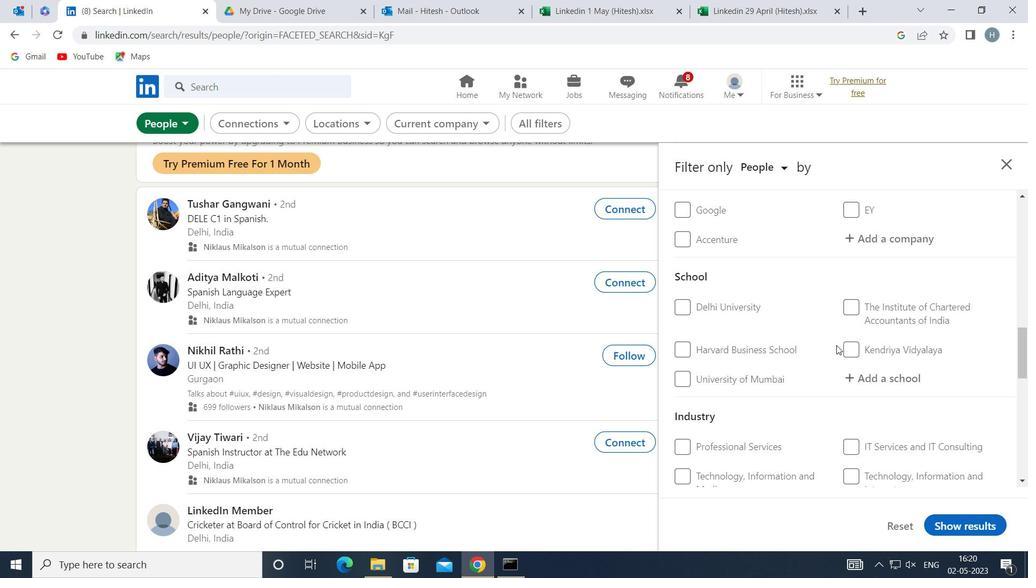 
Action: Mouse scrolled (837, 345) with delta (0, 0)
Screenshot: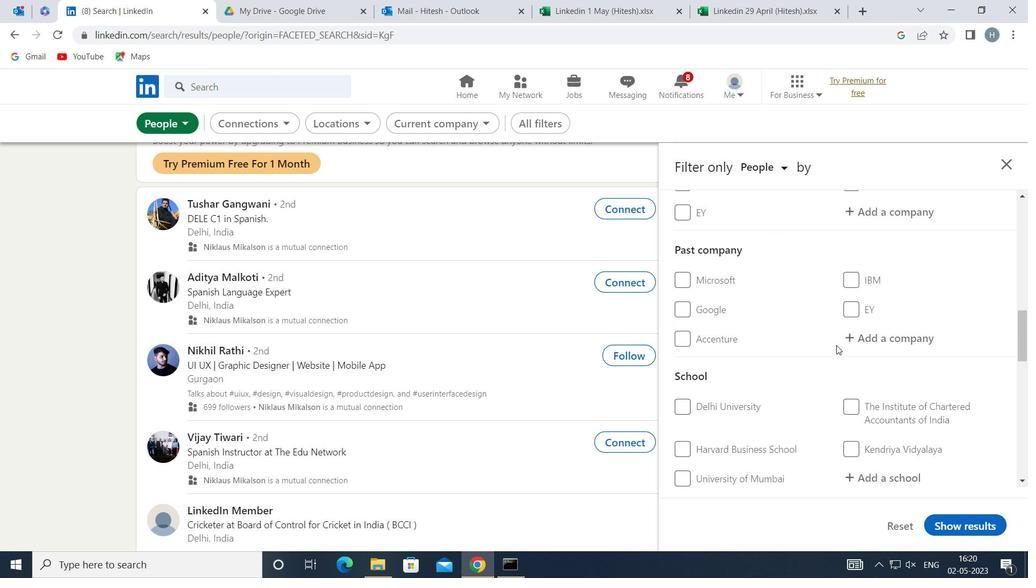 
Action: Mouse moved to (904, 312)
Screenshot: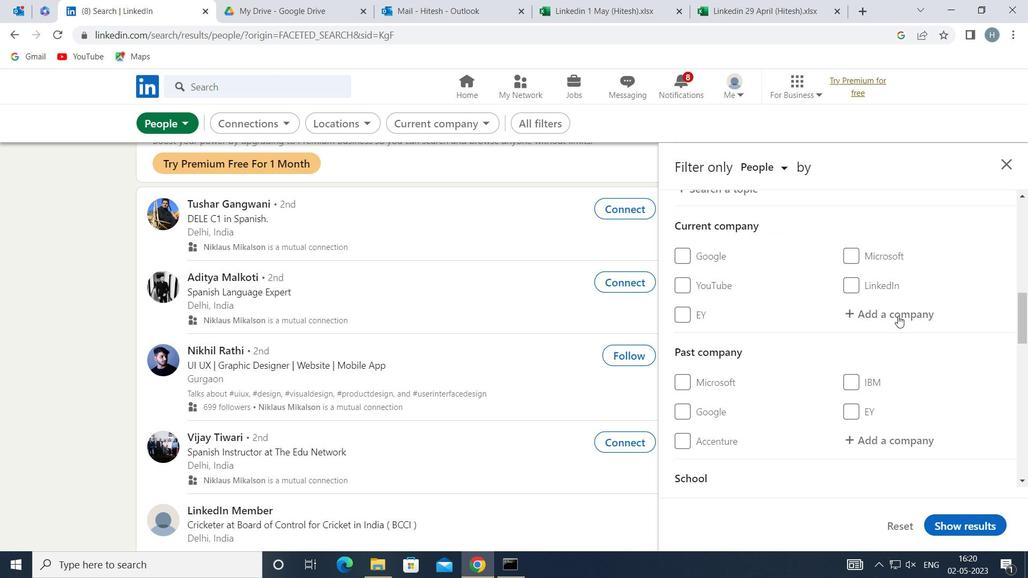 
Action: Mouse pressed left at (904, 312)
Screenshot: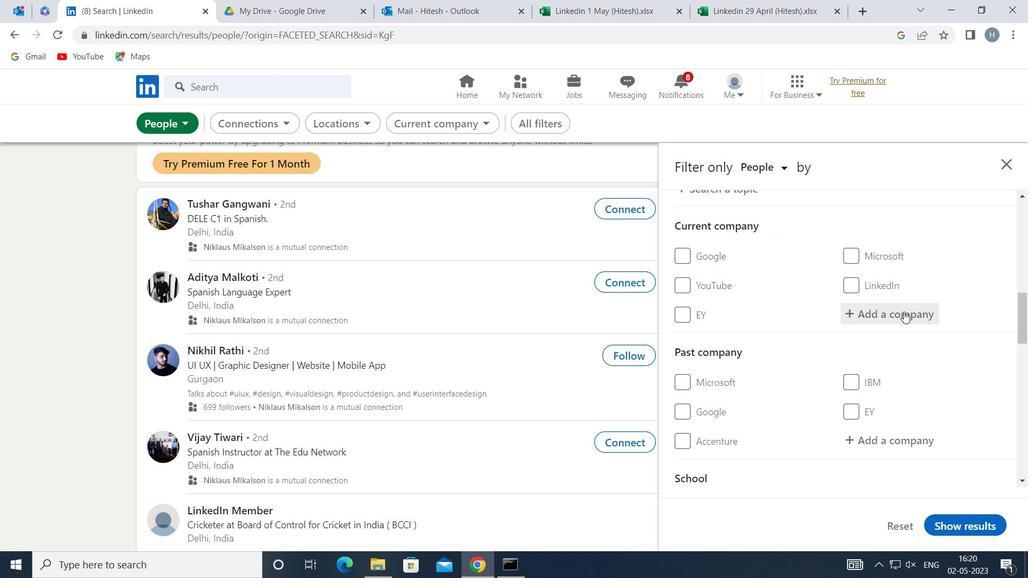 
Action: Key pressed <Key.shift>THIESS
Screenshot: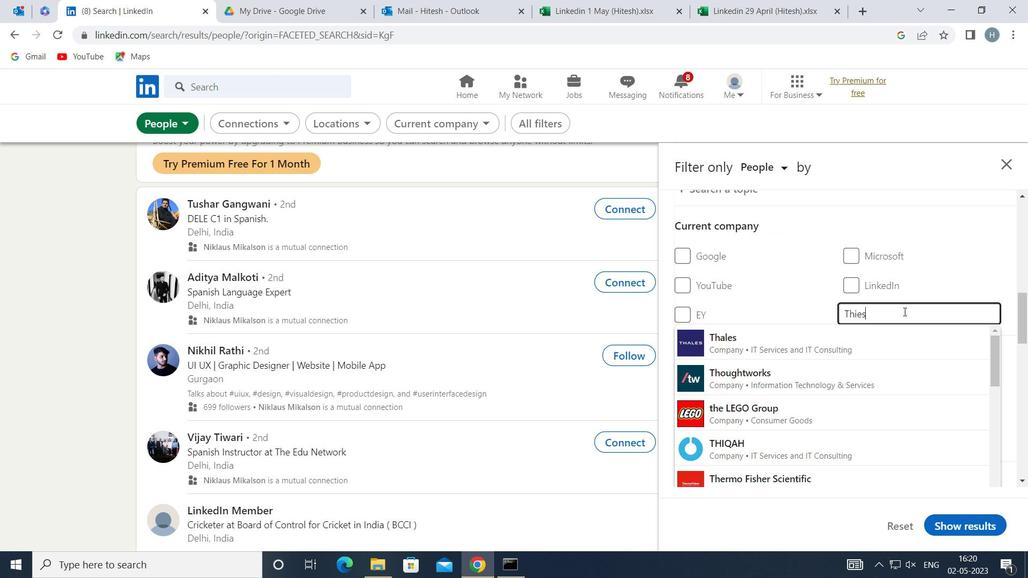 
Action: Mouse moved to (871, 336)
Screenshot: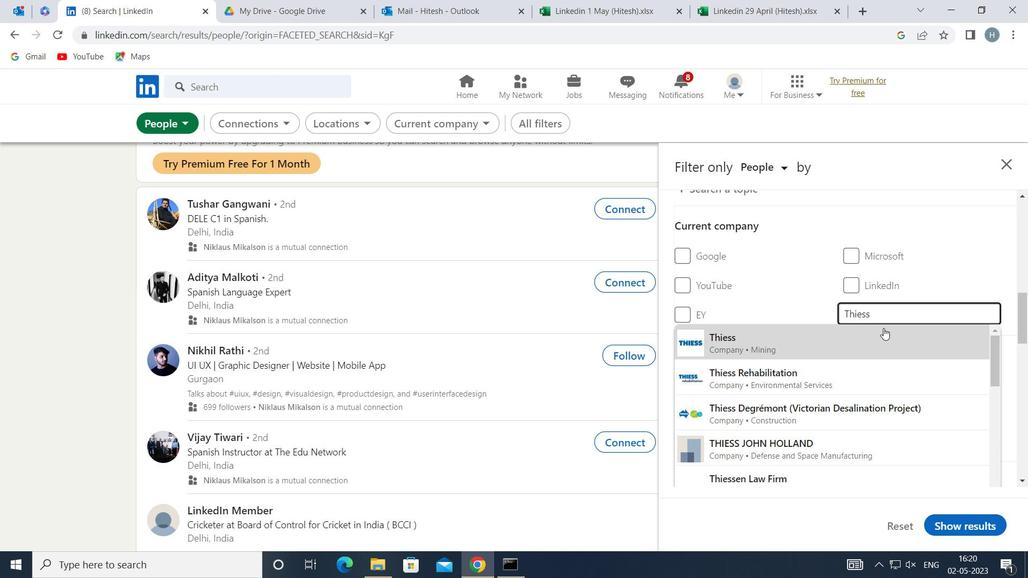 
Action: Mouse pressed left at (871, 336)
Screenshot: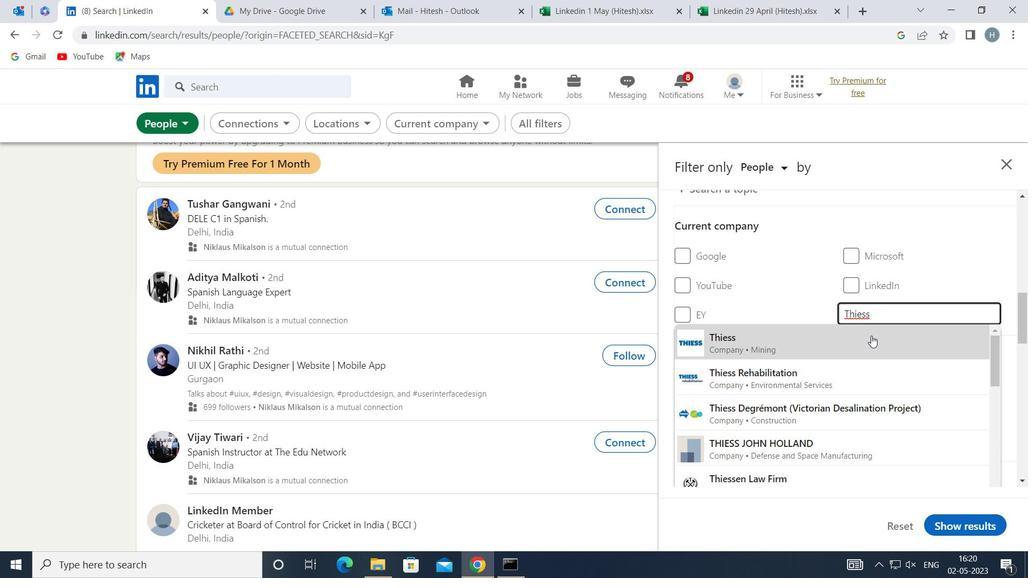 
Action: Mouse moved to (812, 335)
Screenshot: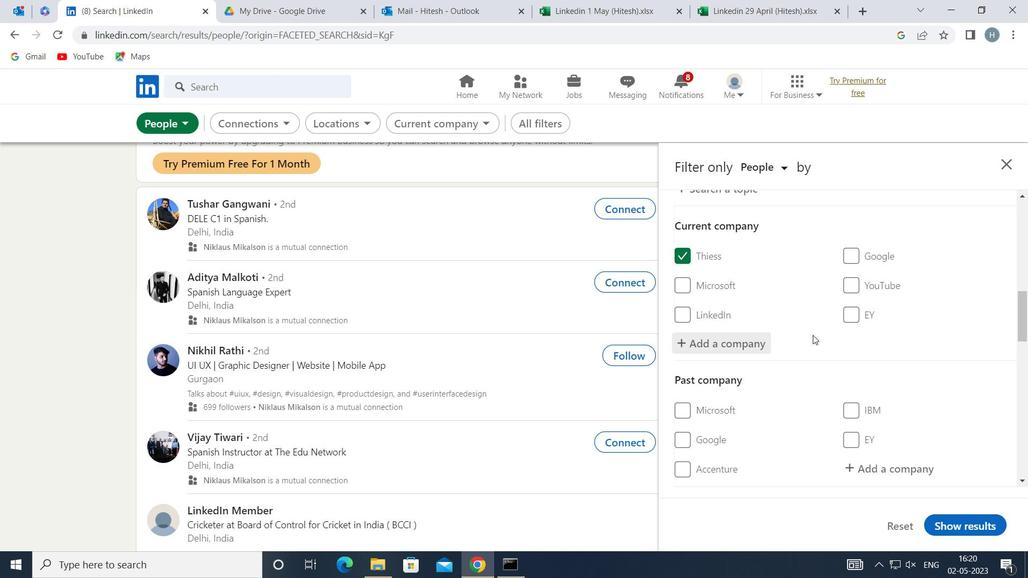 
Action: Mouse scrolled (812, 334) with delta (0, 0)
Screenshot: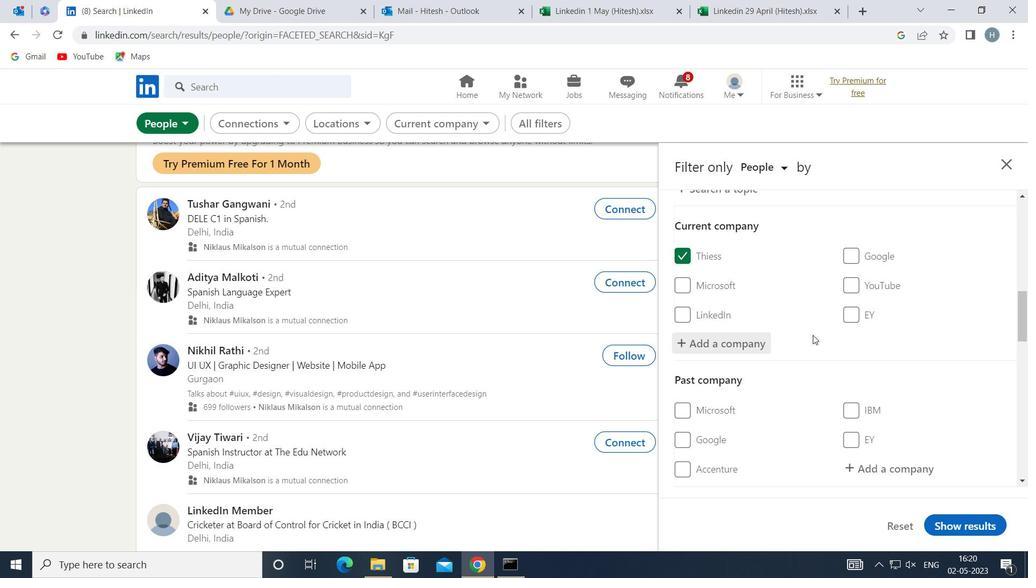 
Action: Mouse scrolled (812, 334) with delta (0, 0)
Screenshot: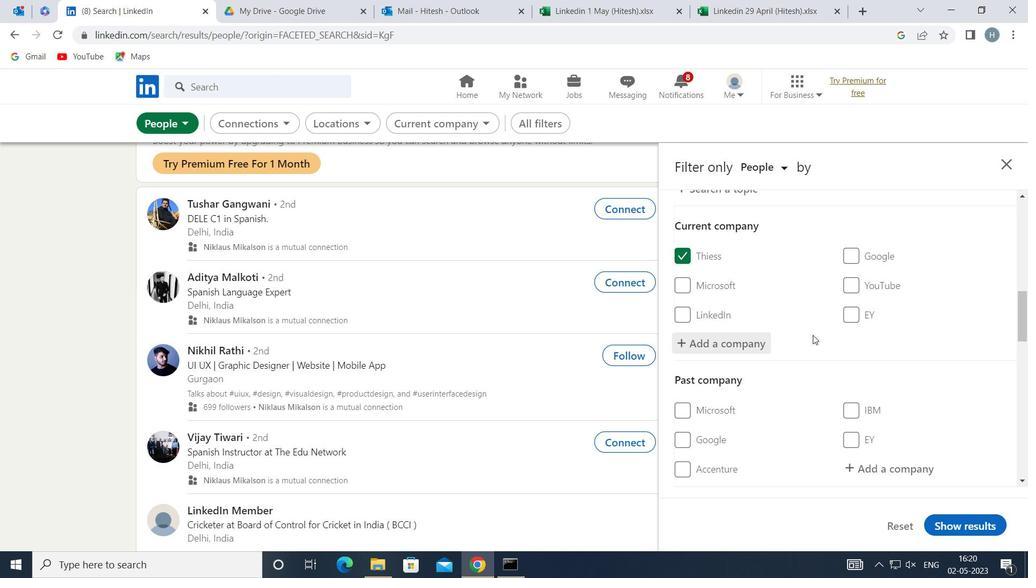 
Action: Mouse scrolled (812, 334) with delta (0, 0)
Screenshot: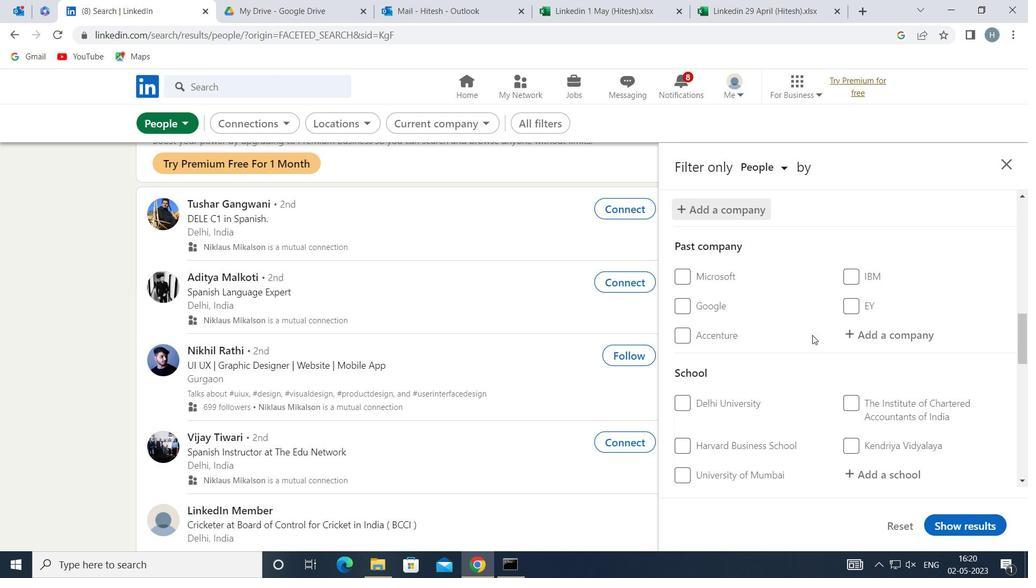 
Action: Mouse moved to (886, 404)
Screenshot: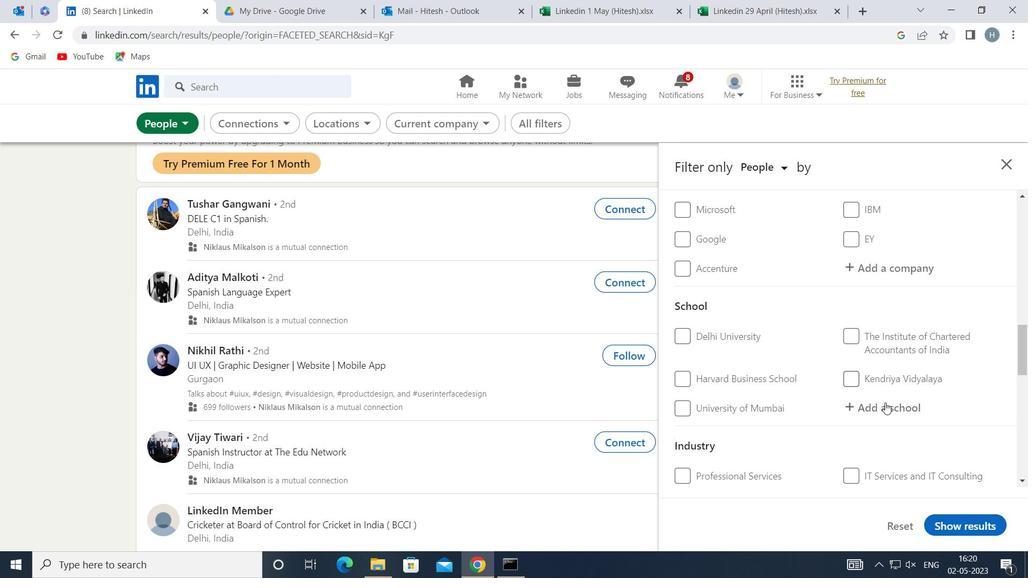 
Action: Mouse pressed left at (886, 404)
Screenshot: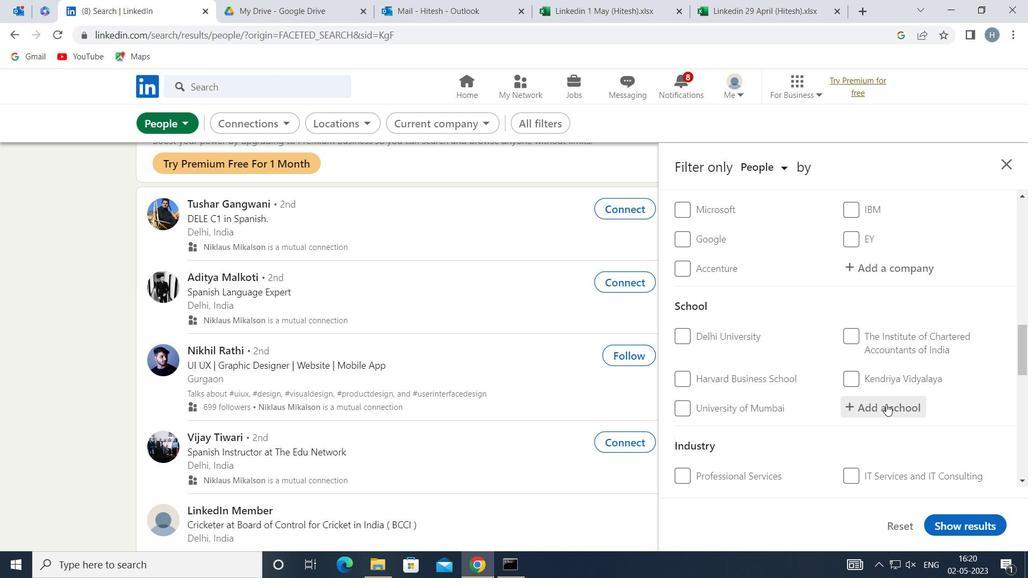 
Action: Key pressed <Key.shift><Key.shift><Key.shift><Key.shift><Key.shift><Key.shift><Key.shift><Key.shift><Key.shift><Key.shift><Key.shift><Key.shift><Key.shift>IFIM<Key.space><Key.shift>BUSINESS
Screenshot: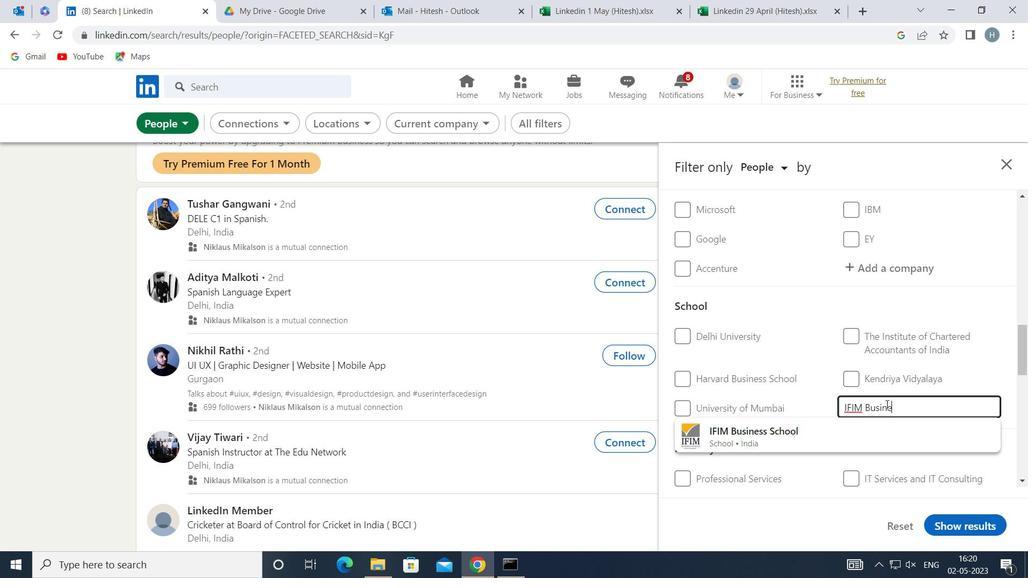 
Action: Mouse moved to (863, 428)
Screenshot: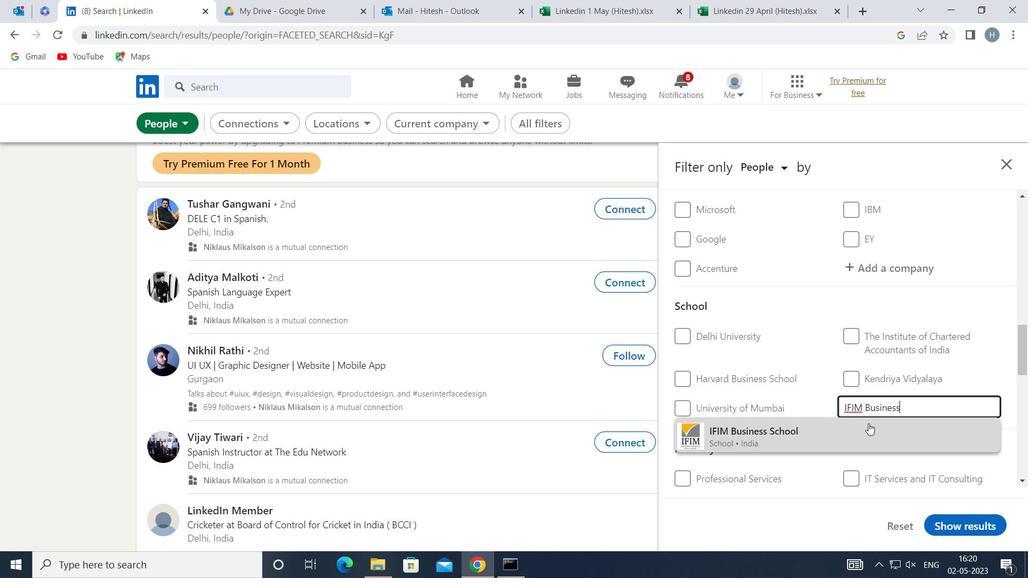 
Action: Mouse pressed left at (863, 428)
Screenshot: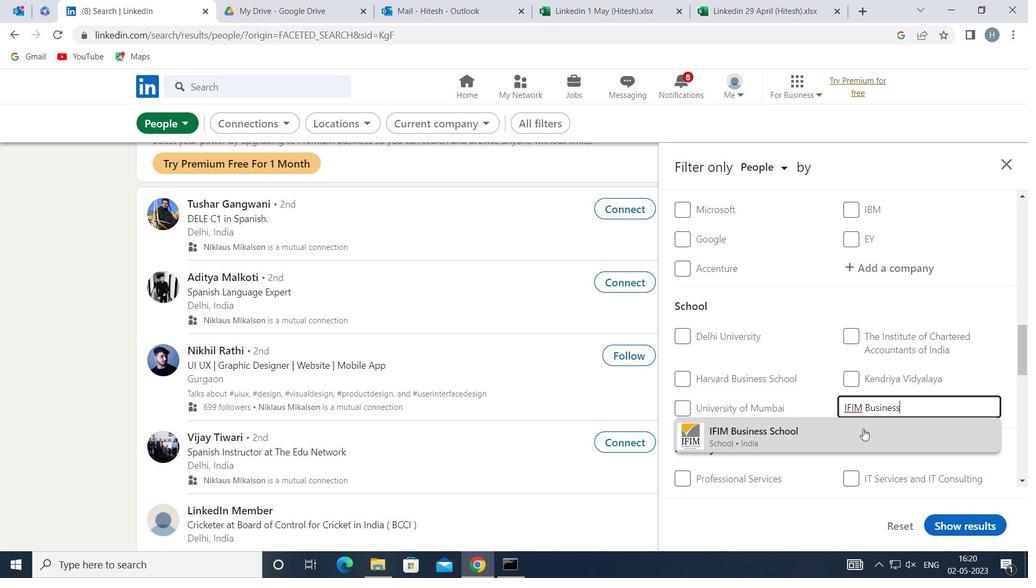 
Action: Mouse moved to (838, 416)
Screenshot: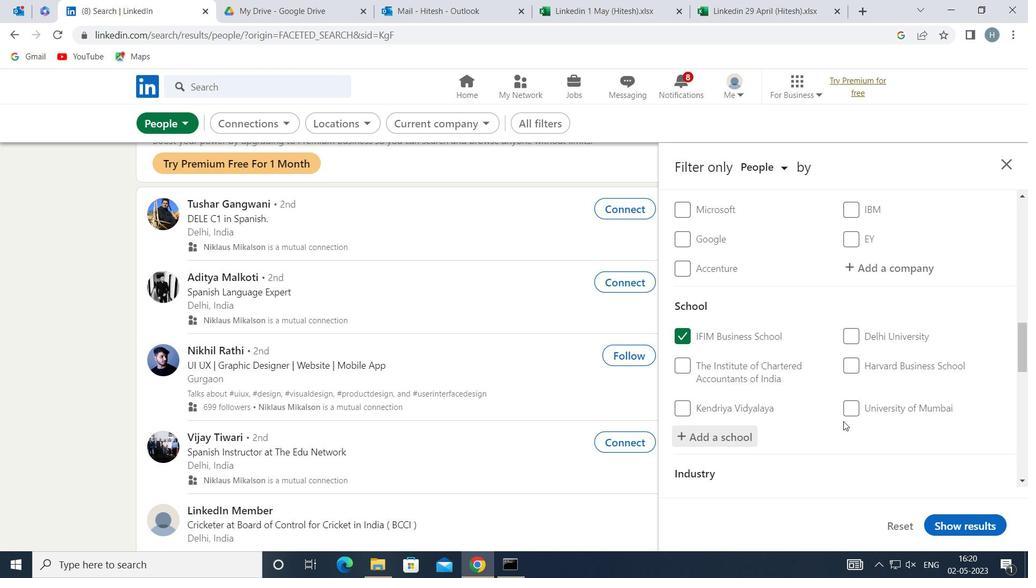 
Action: Mouse scrolled (838, 416) with delta (0, 0)
Screenshot: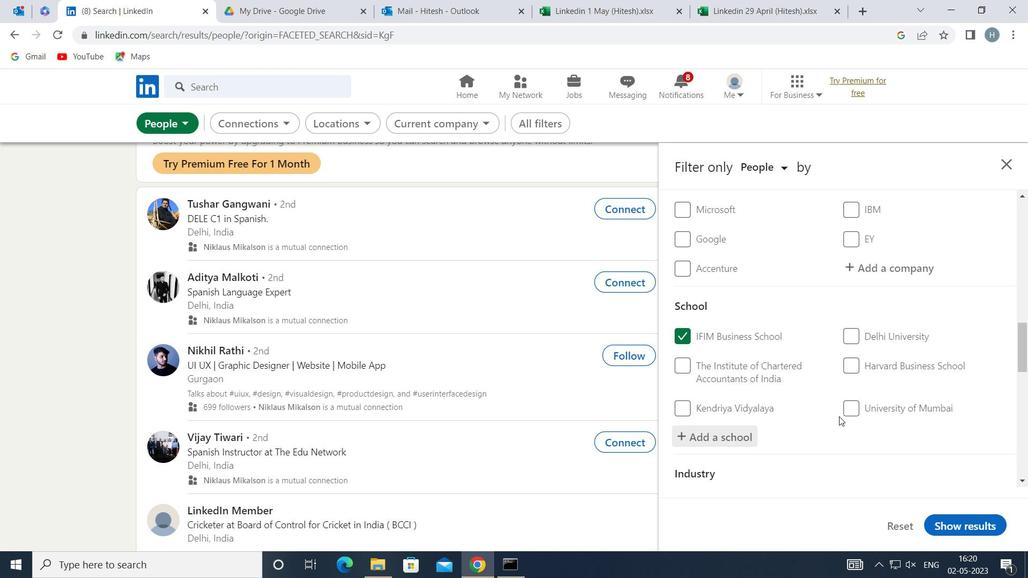 
Action: Mouse scrolled (838, 416) with delta (0, 0)
Screenshot: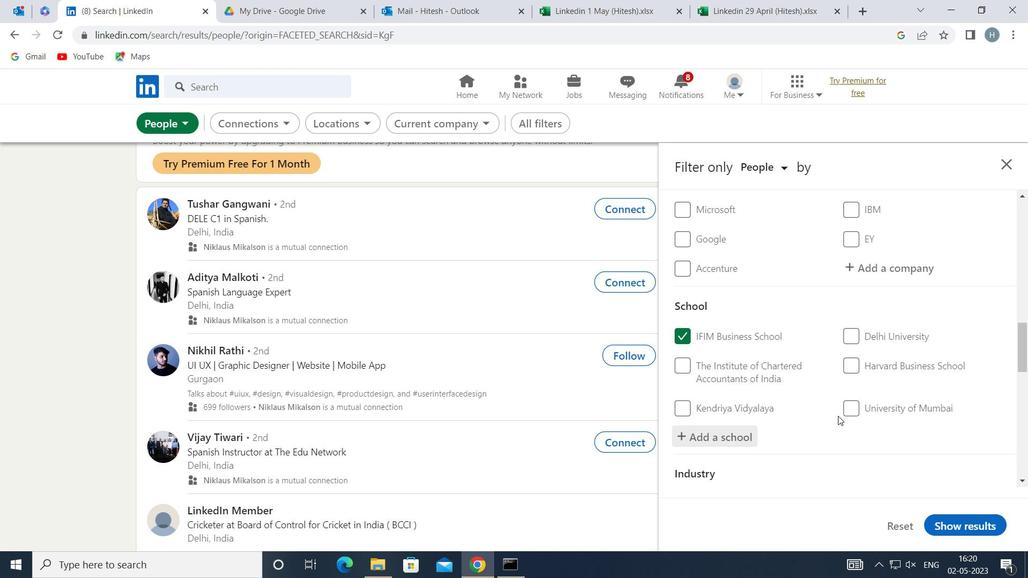 
Action: Mouse moved to (838, 415)
Screenshot: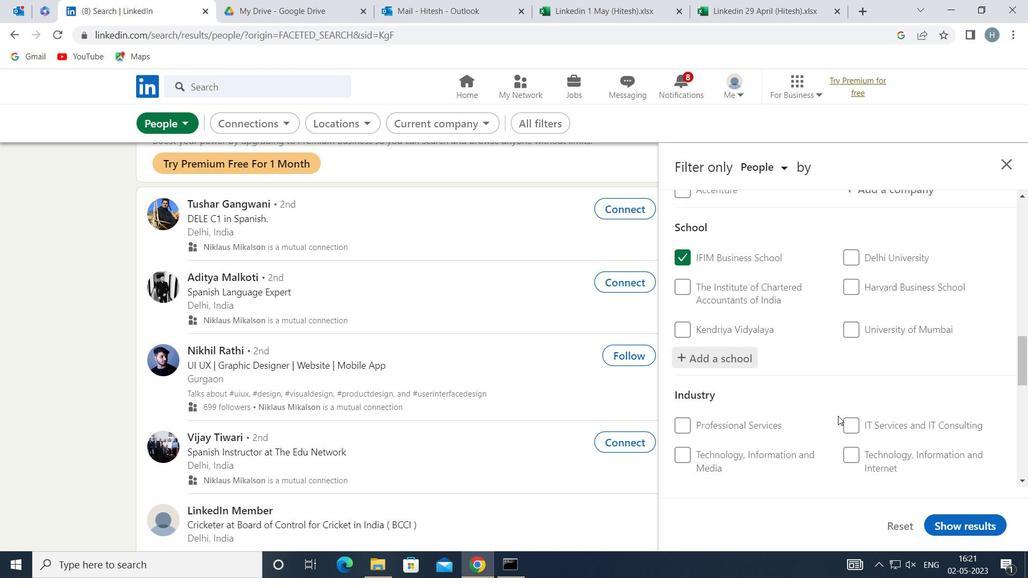 
Action: Mouse scrolled (838, 415) with delta (0, 0)
Screenshot: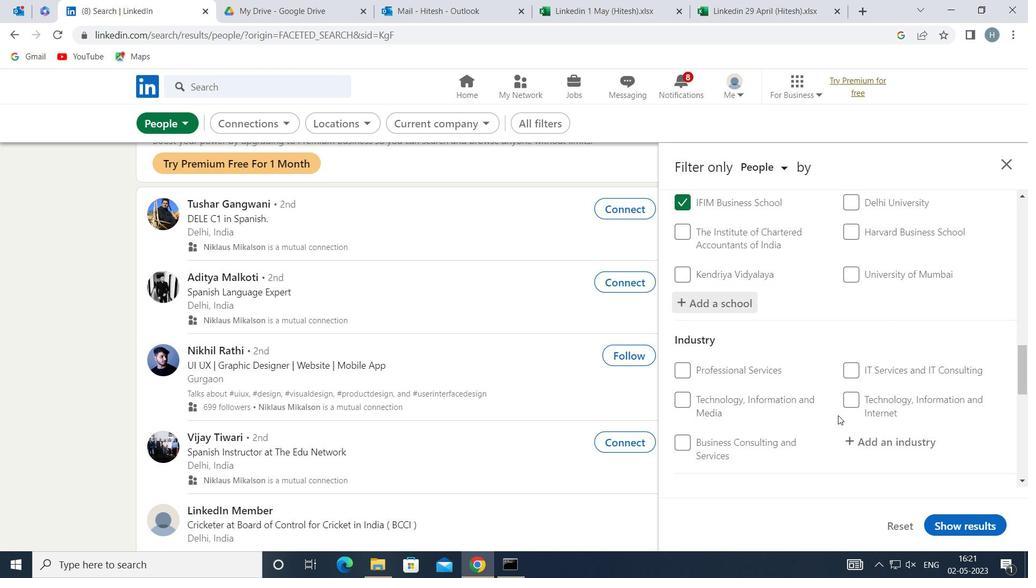 
Action: Mouse moved to (935, 378)
Screenshot: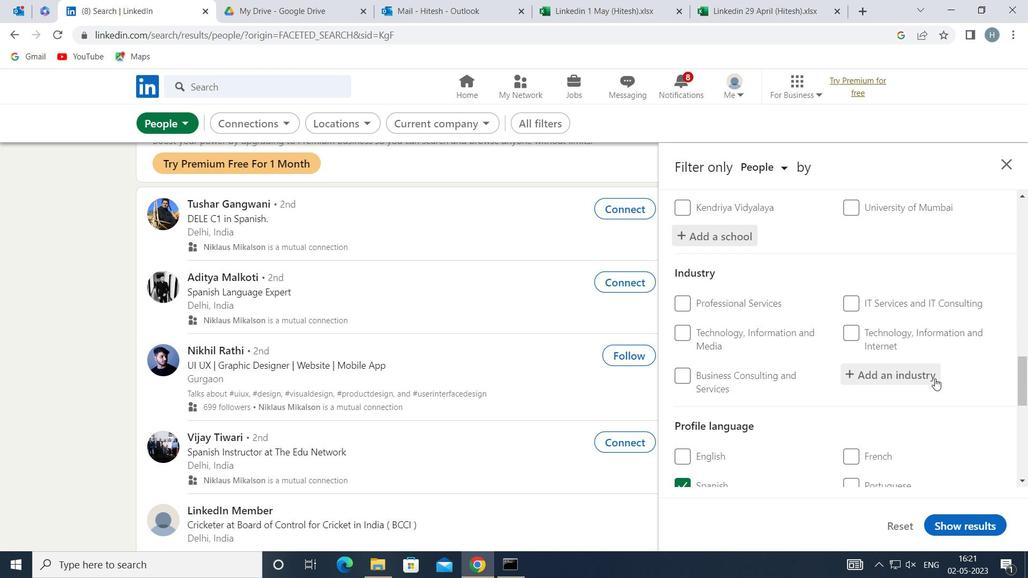 
Action: Mouse pressed left at (935, 378)
Screenshot: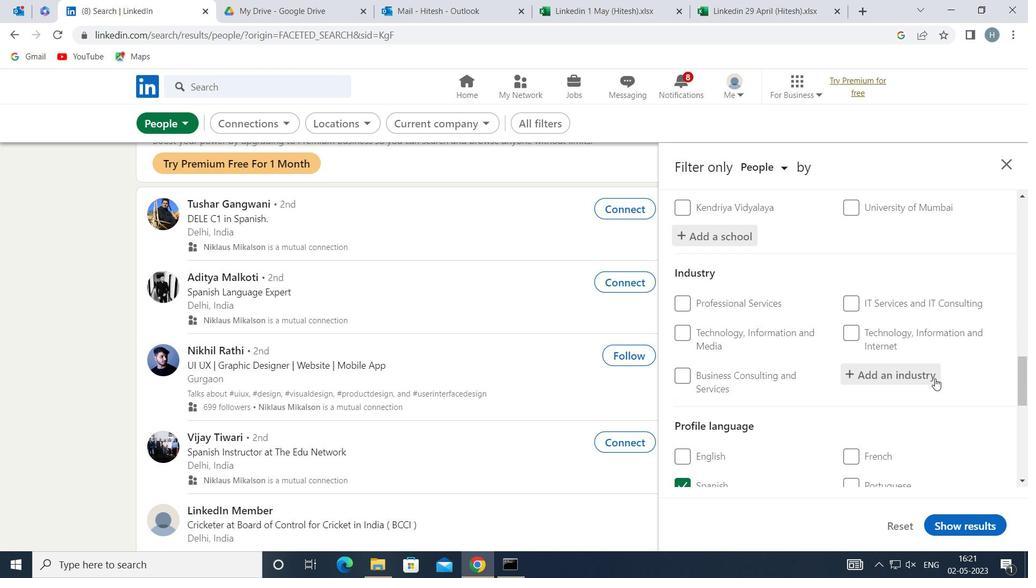 
Action: Key pressed <Key.shift>WIRELESS<Key.space><Key.shift>SER
Screenshot: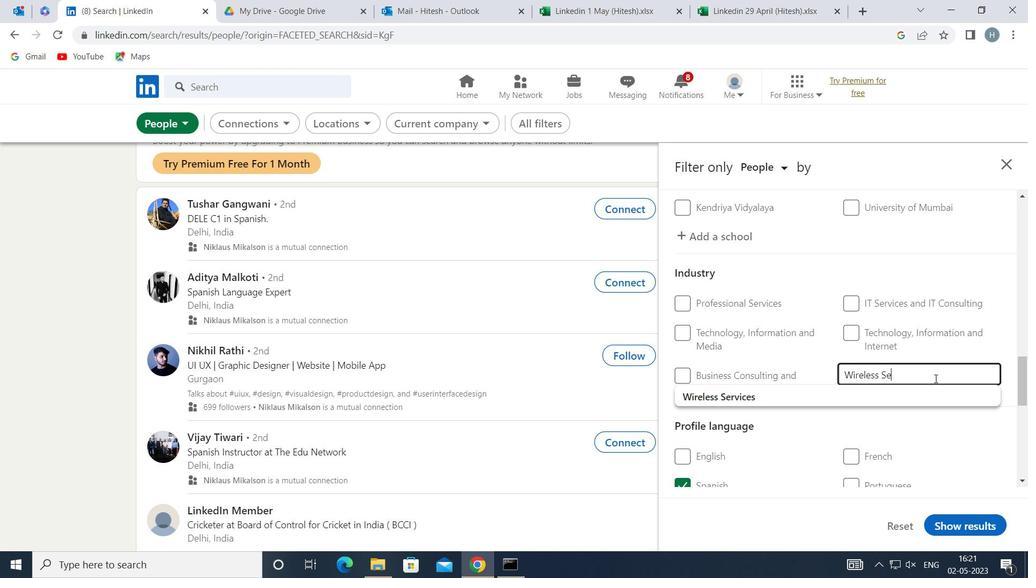 
Action: Mouse moved to (868, 394)
Screenshot: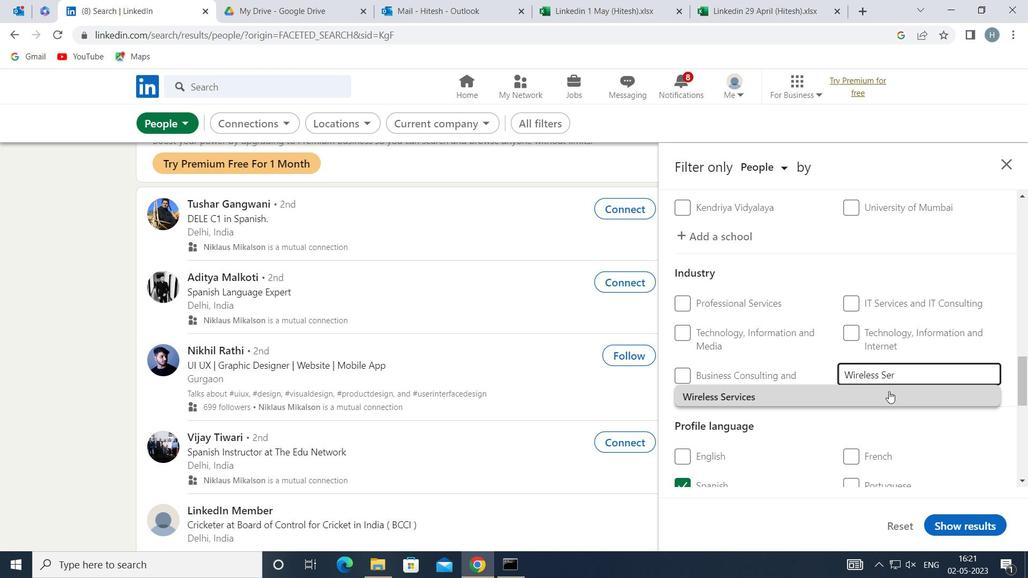 
Action: Mouse pressed left at (868, 394)
Screenshot: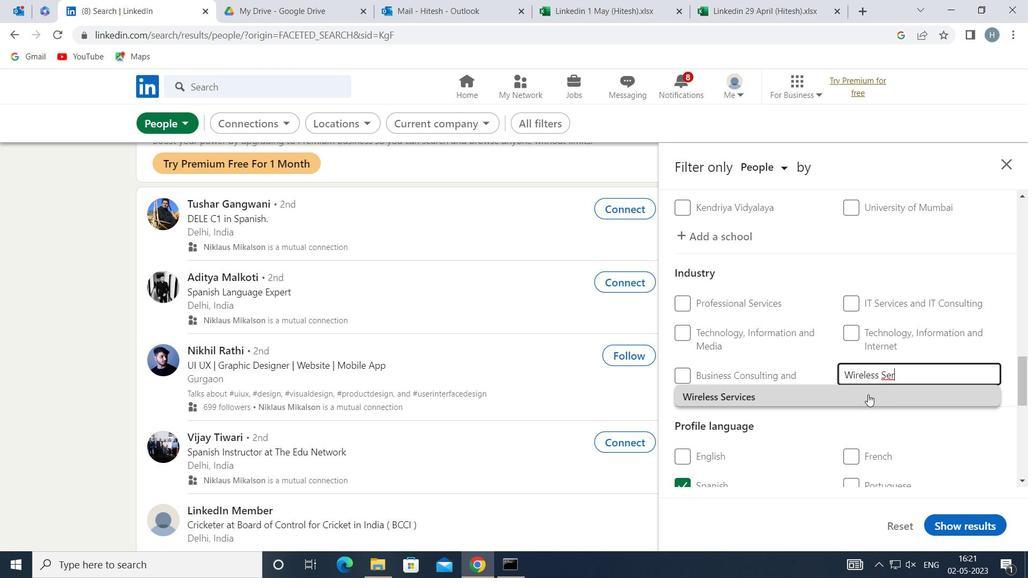 
Action: Mouse moved to (797, 397)
Screenshot: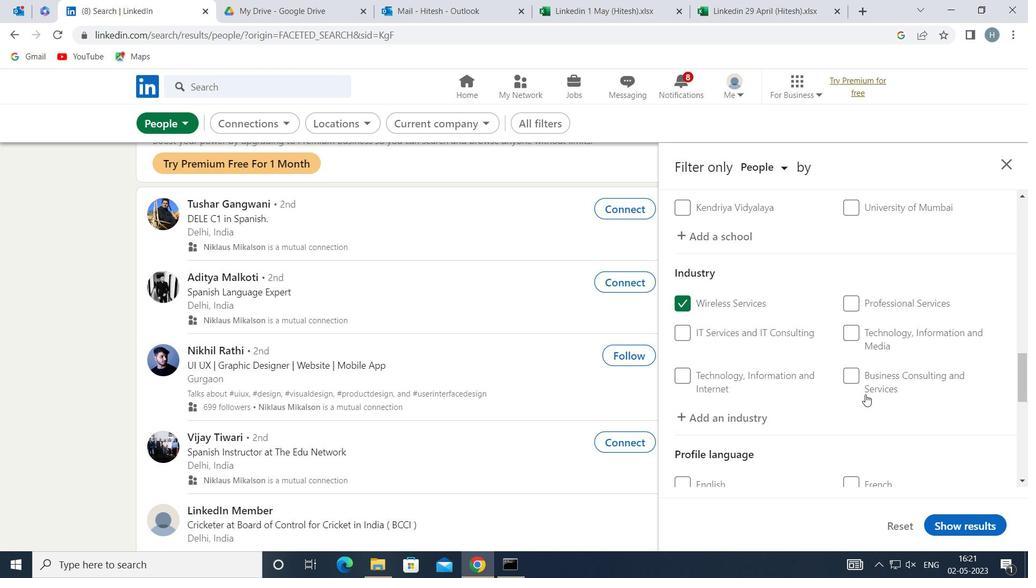 
Action: Mouse scrolled (797, 396) with delta (0, 0)
Screenshot: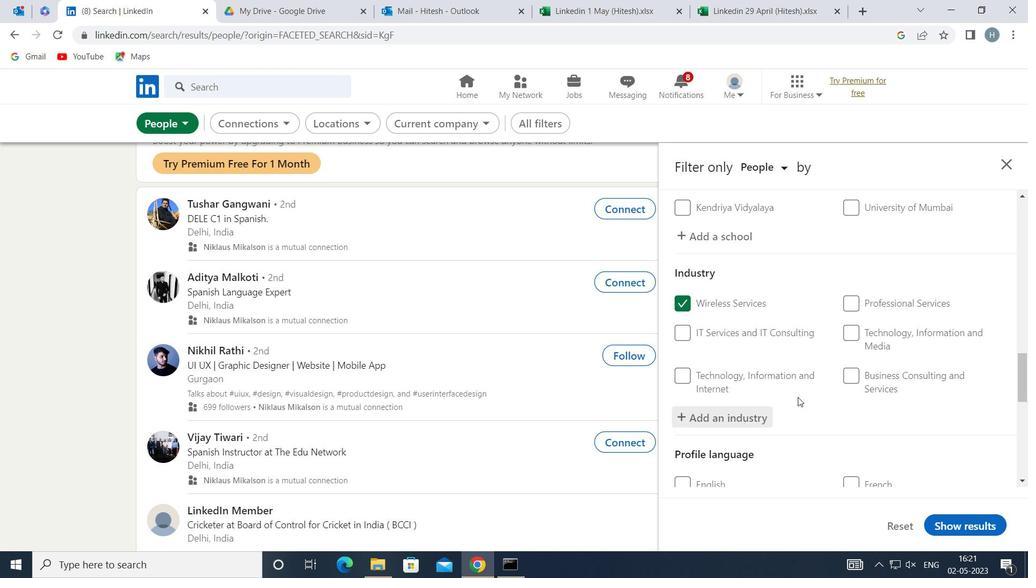 
Action: Mouse scrolled (797, 396) with delta (0, 0)
Screenshot: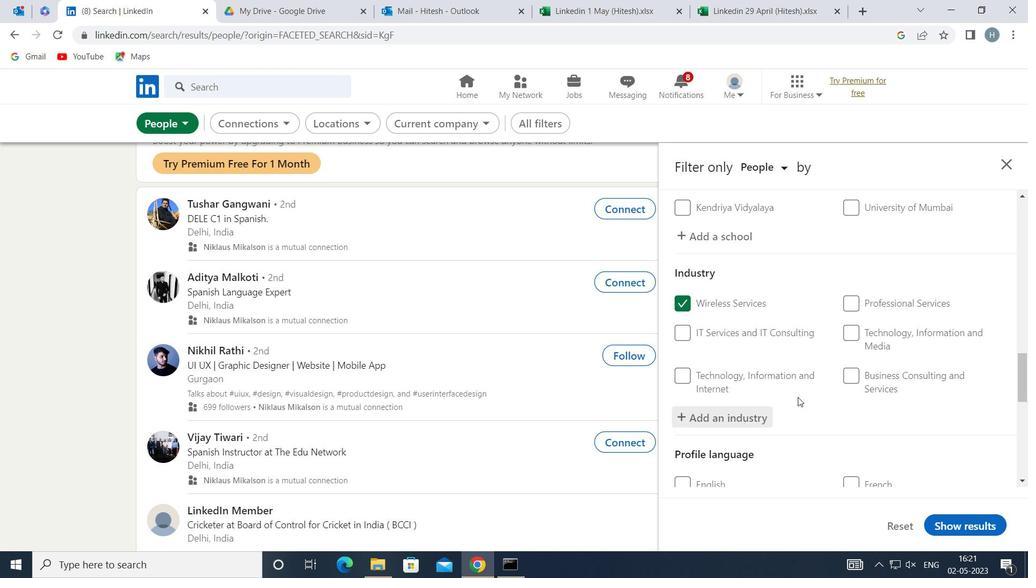 
Action: Mouse moved to (797, 397)
Screenshot: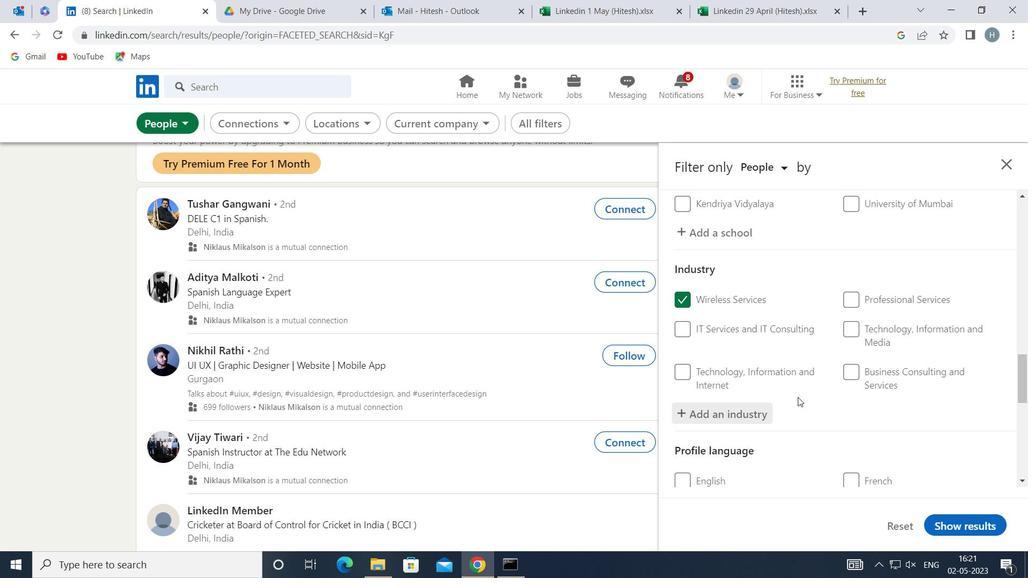 
Action: Mouse scrolled (797, 396) with delta (0, 0)
Screenshot: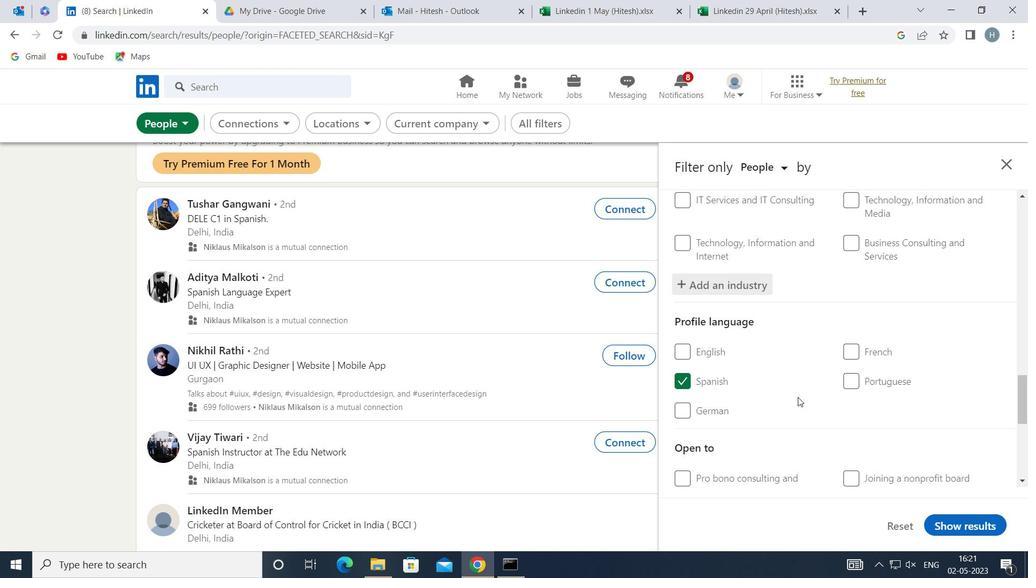 
Action: Mouse moved to (805, 395)
Screenshot: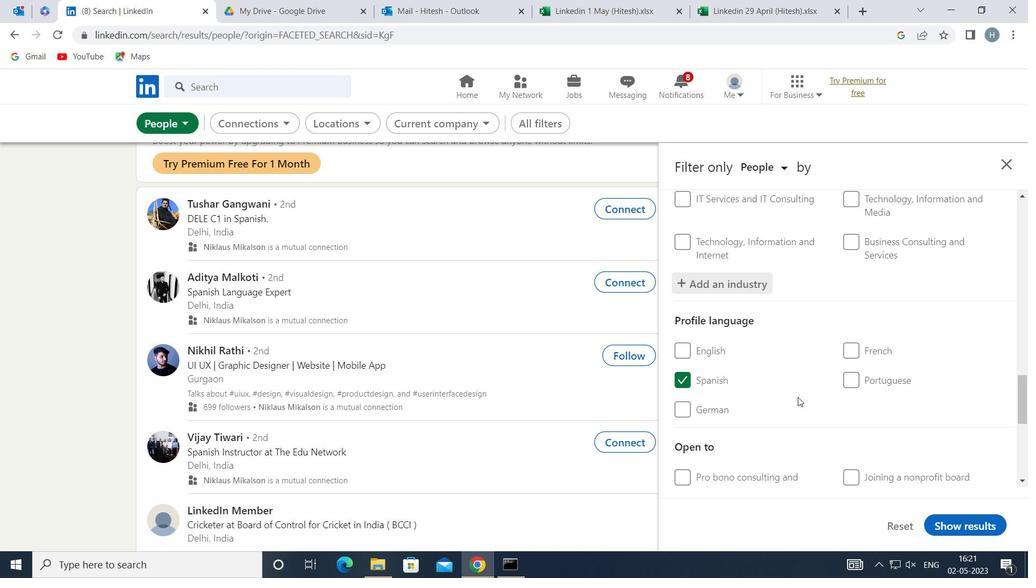 
Action: Mouse scrolled (805, 395) with delta (0, 0)
Screenshot: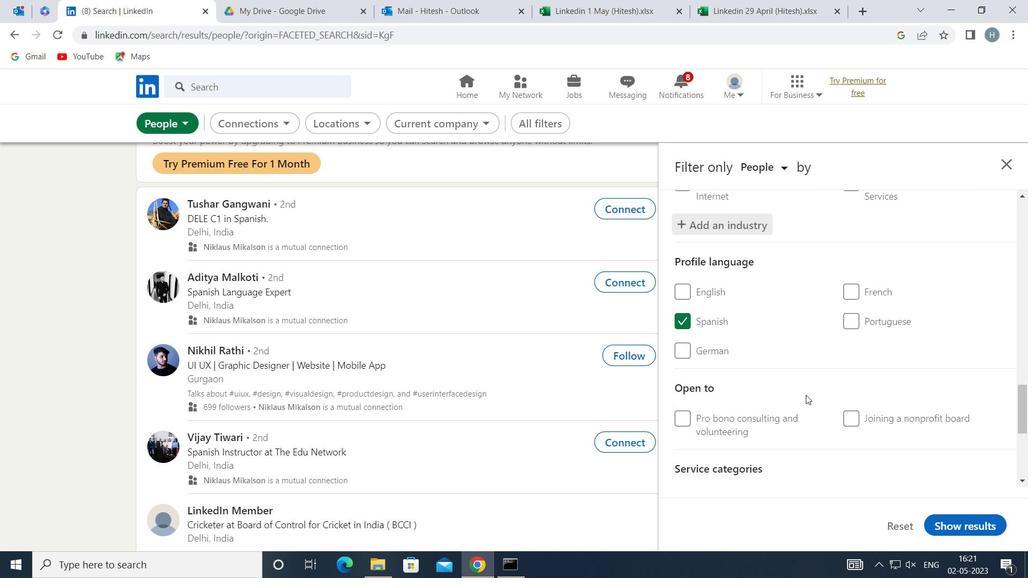 
Action: Mouse scrolled (805, 395) with delta (0, 0)
Screenshot: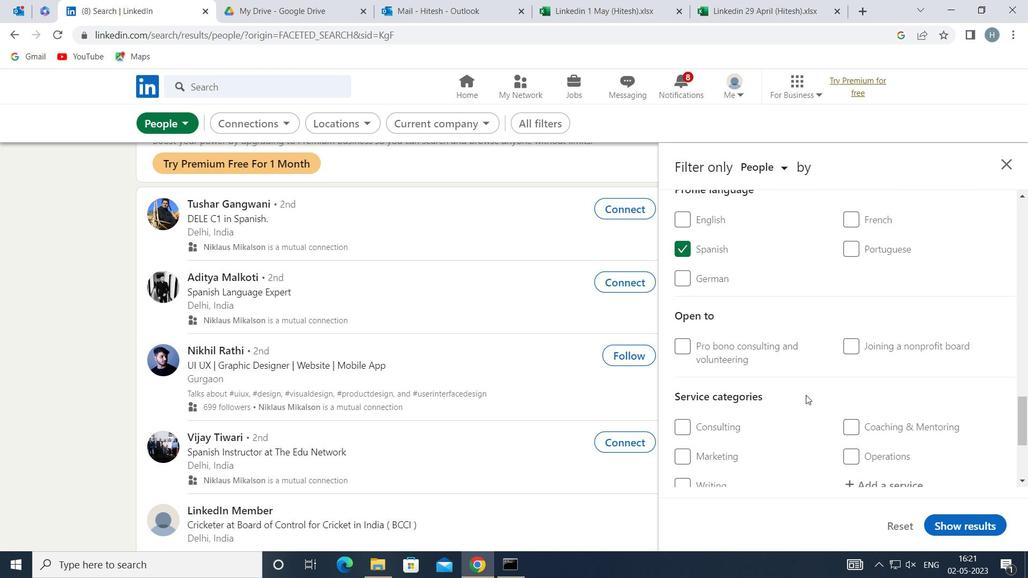 
Action: Mouse scrolled (805, 395) with delta (0, 0)
Screenshot: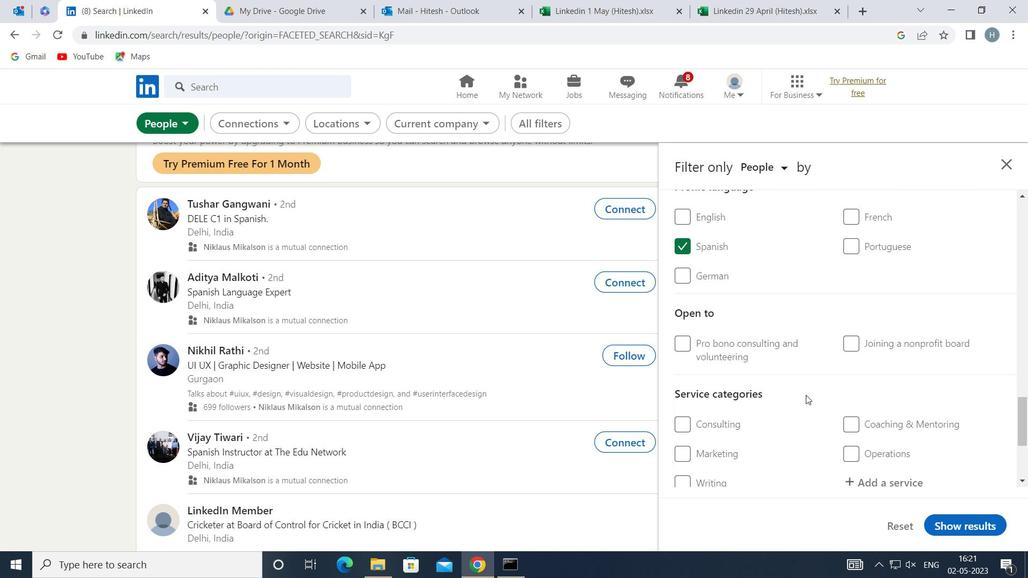 
Action: Mouse moved to (903, 345)
Screenshot: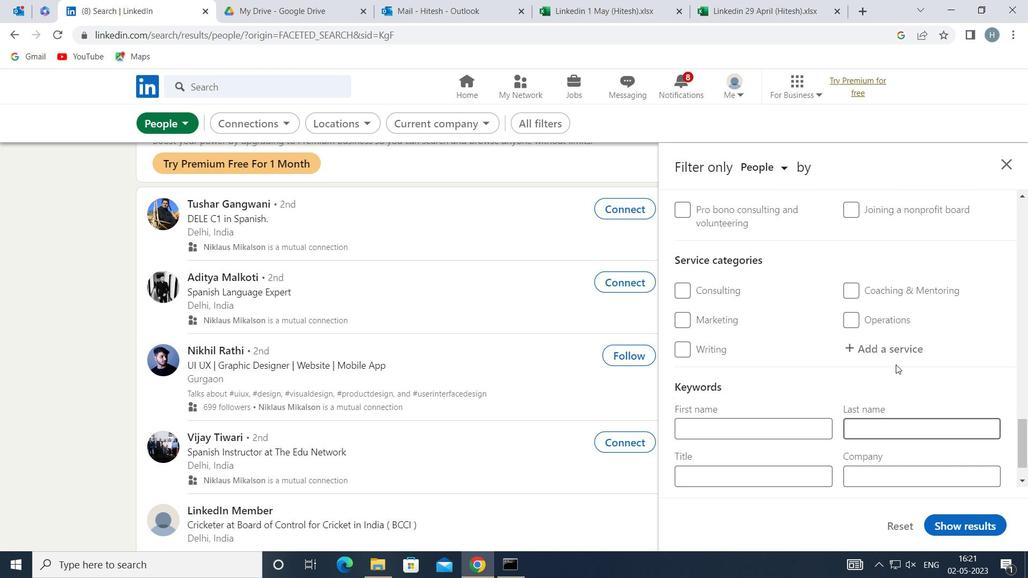 
Action: Mouse pressed left at (903, 345)
Screenshot: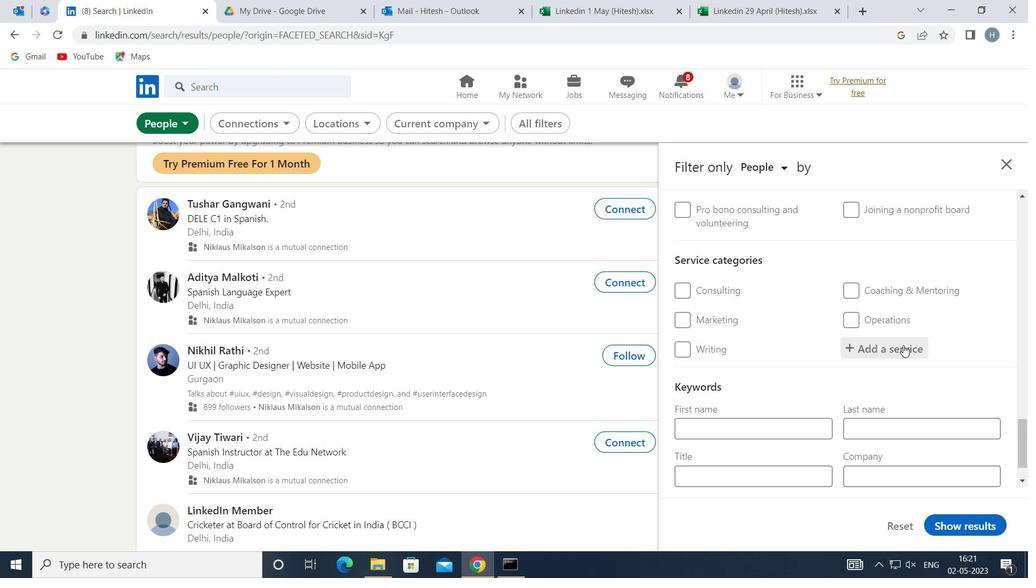 
Action: Key pressed <Key.shift>WEDDING<Key.space><Key.shift>PLAN
Screenshot: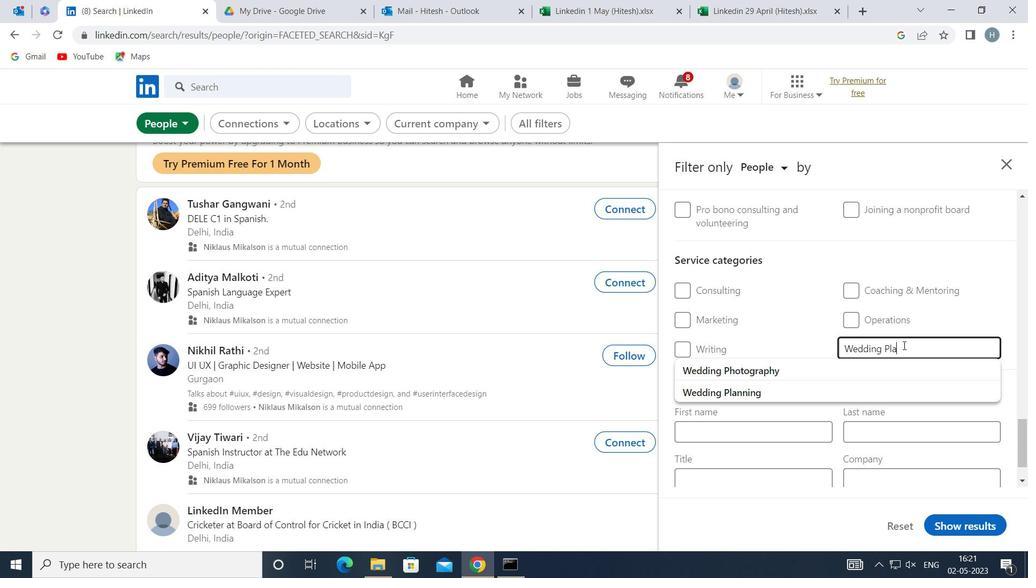 
Action: Mouse moved to (817, 363)
Screenshot: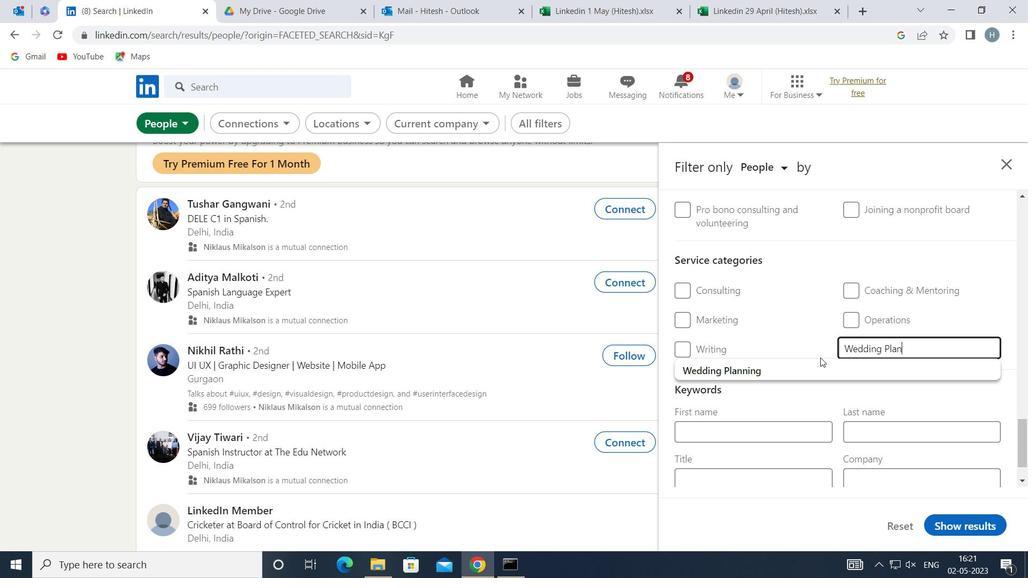 
Action: Mouse pressed left at (817, 363)
Screenshot: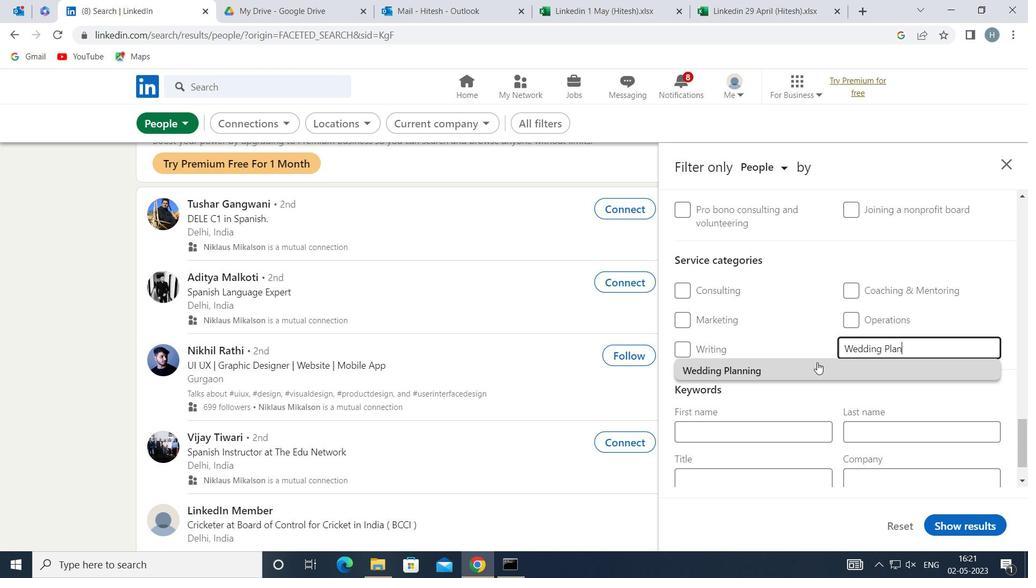
Action: Mouse moved to (814, 365)
Screenshot: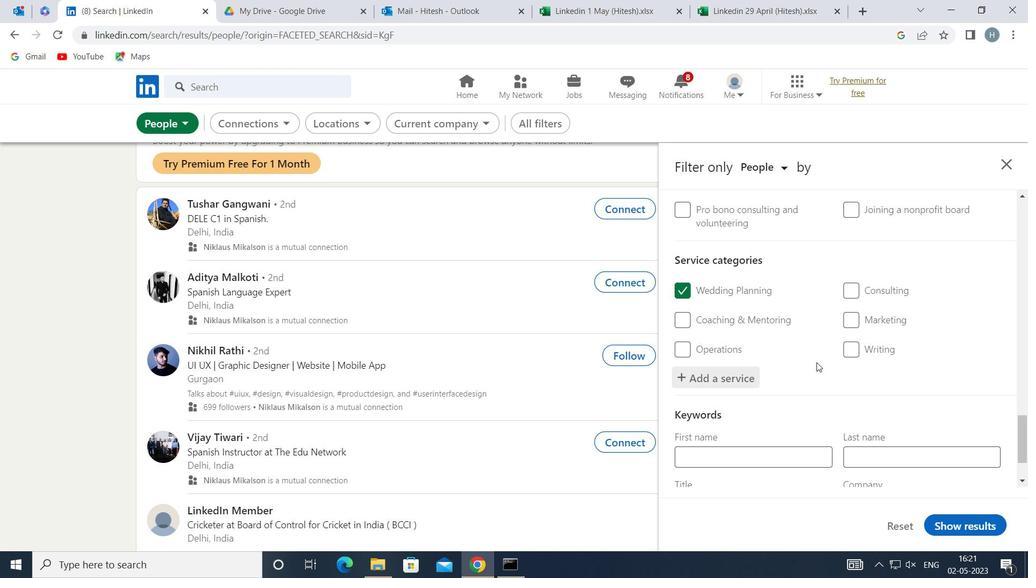 
Action: Mouse scrolled (814, 365) with delta (0, 0)
Screenshot: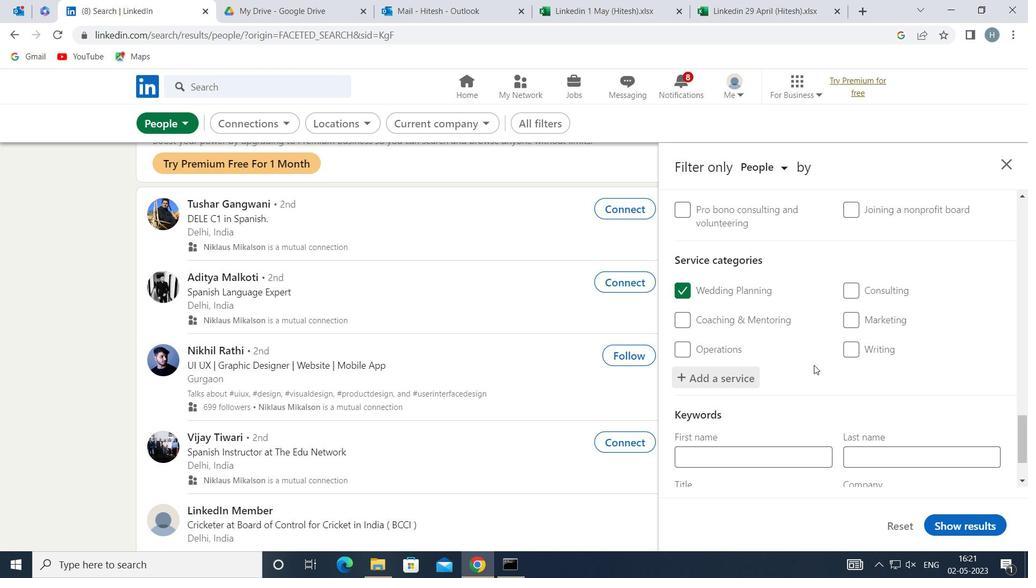 
Action: Mouse moved to (811, 369)
Screenshot: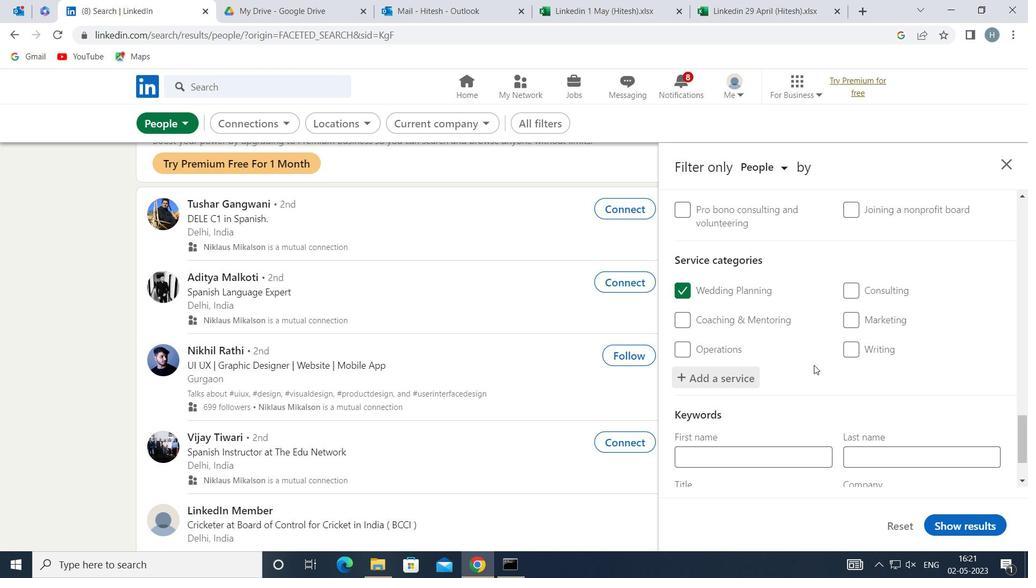 
Action: Mouse scrolled (811, 368) with delta (0, 0)
Screenshot: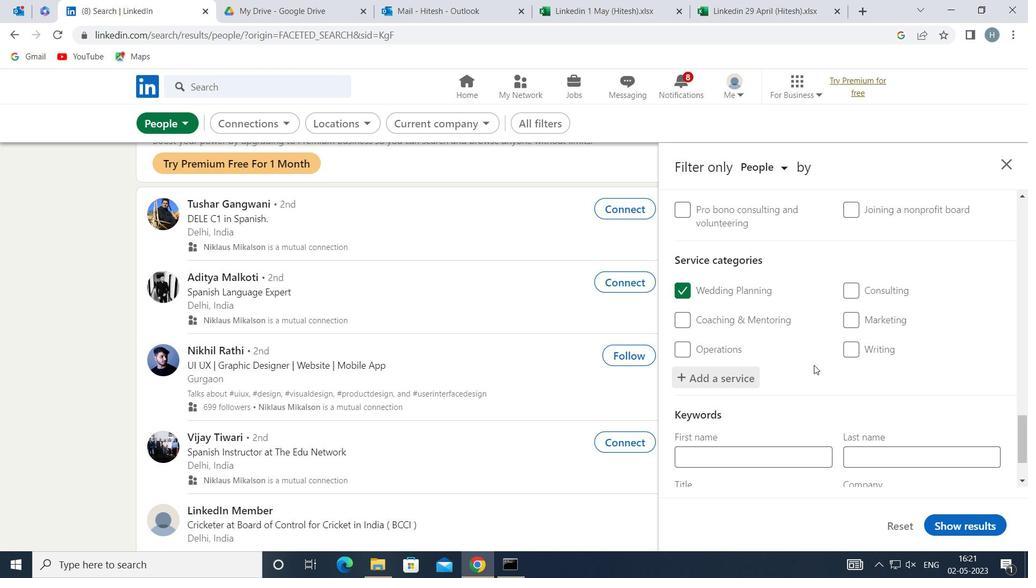 
Action: Mouse scrolled (811, 368) with delta (0, 0)
Screenshot: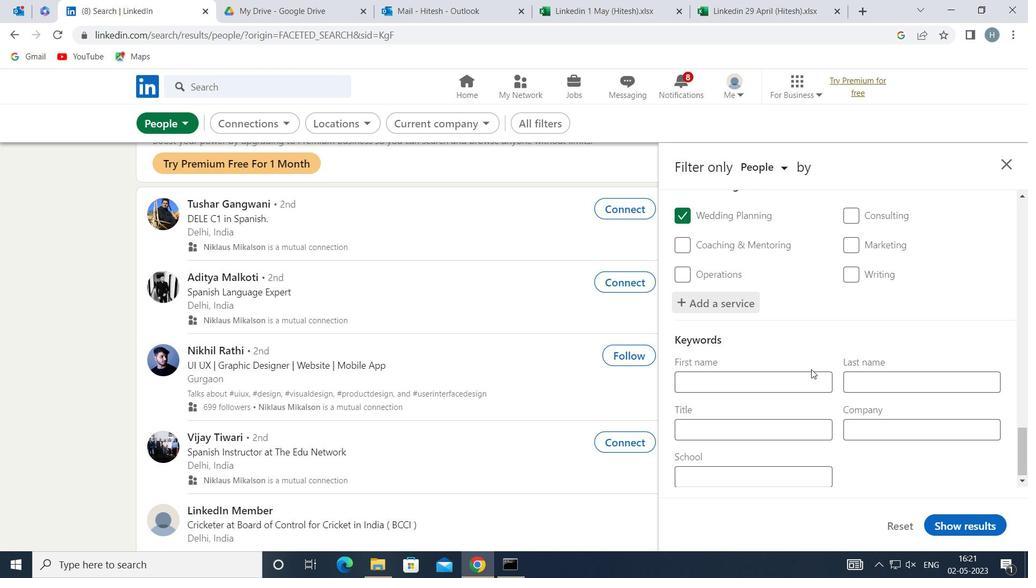 
Action: Mouse scrolled (811, 368) with delta (0, 0)
Screenshot: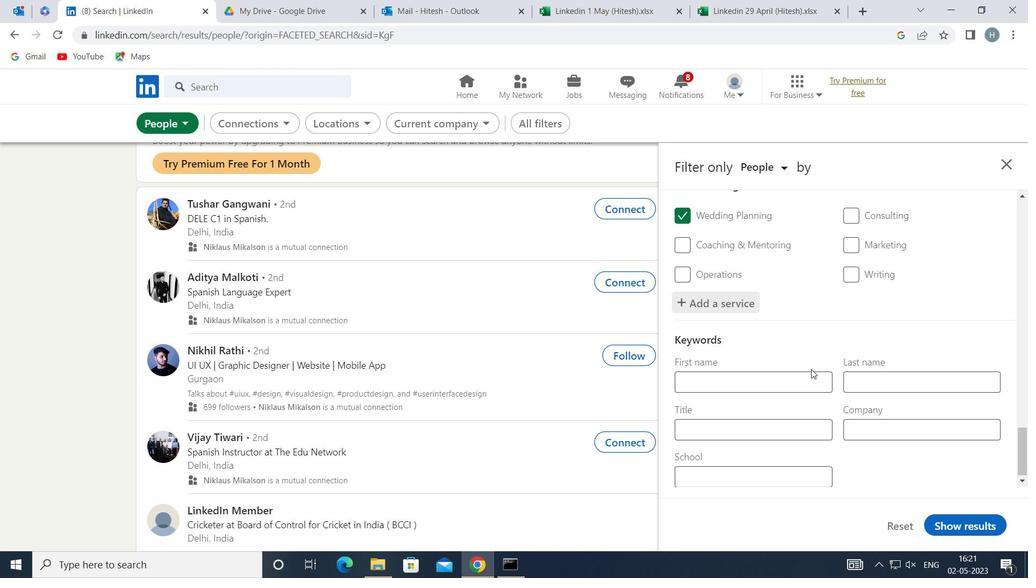 
Action: Mouse moved to (810, 372)
Screenshot: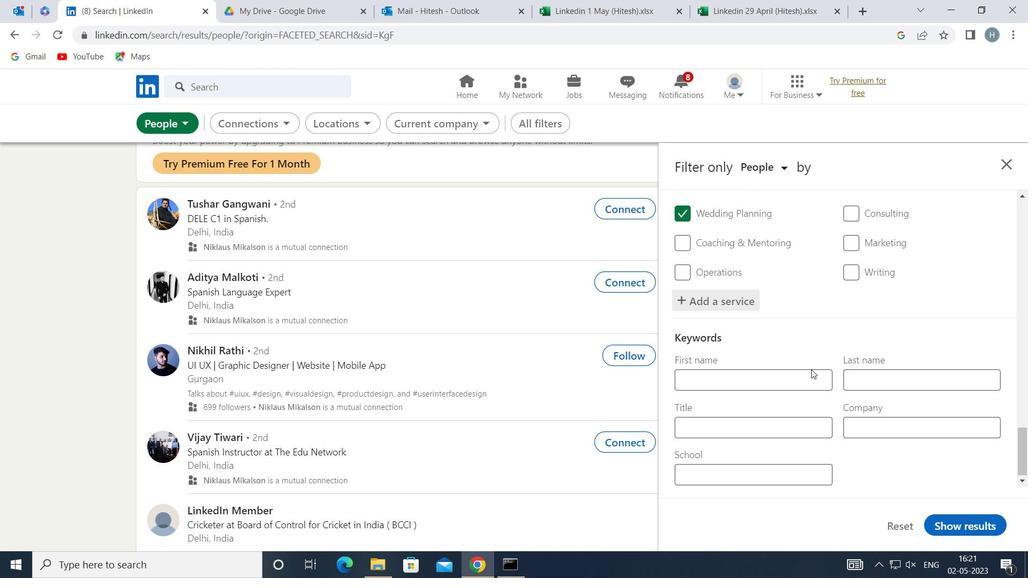
Action: Mouse scrolled (810, 372) with delta (0, 0)
Screenshot: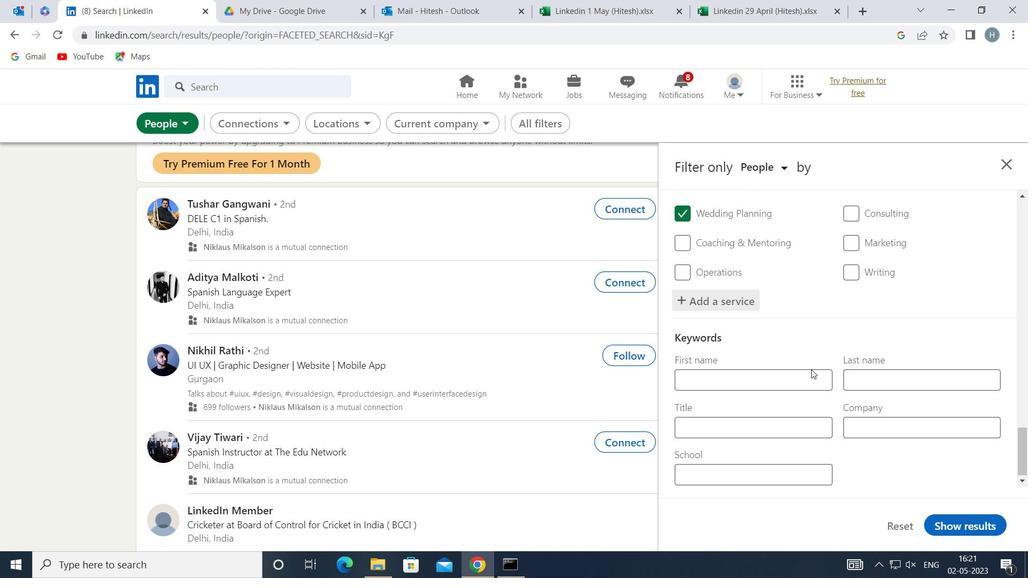 
Action: Mouse moved to (780, 423)
Screenshot: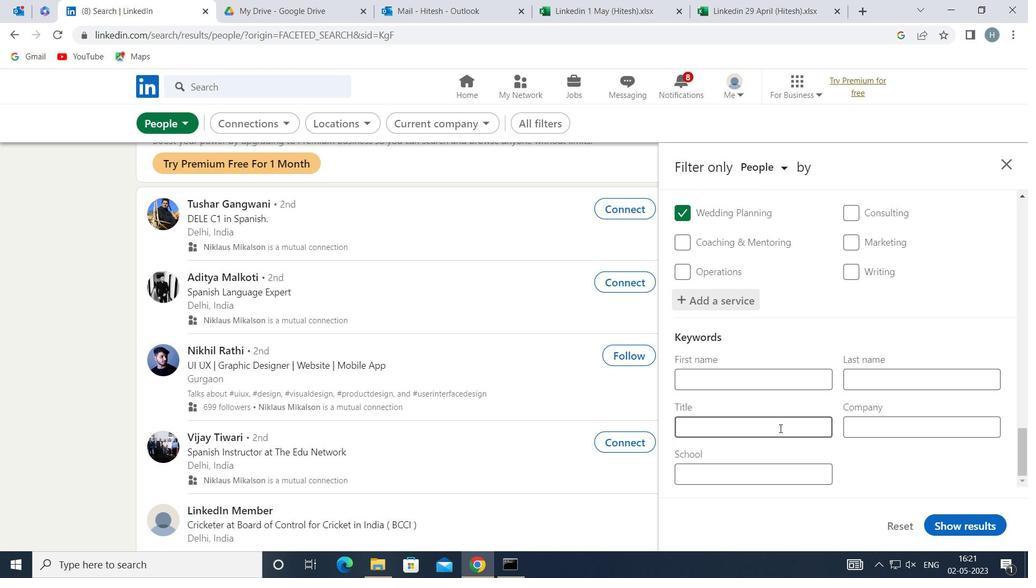 
Action: Mouse pressed left at (780, 423)
Screenshot: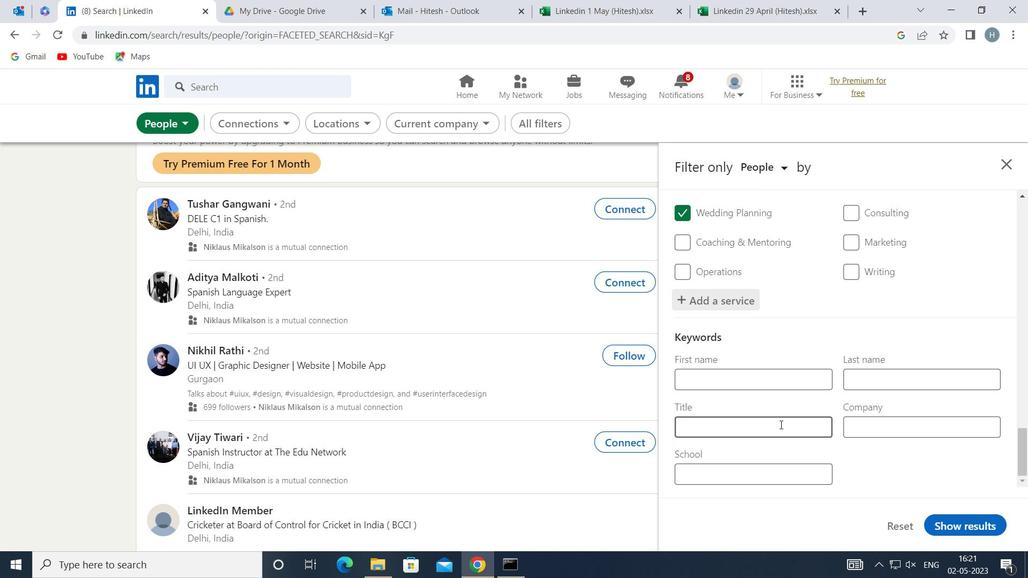
Action: Key pressed <Key.shift>FRONT-<Key.shift>LINE<Key.space><Key.shift>EMPLOYEES
Screenshot: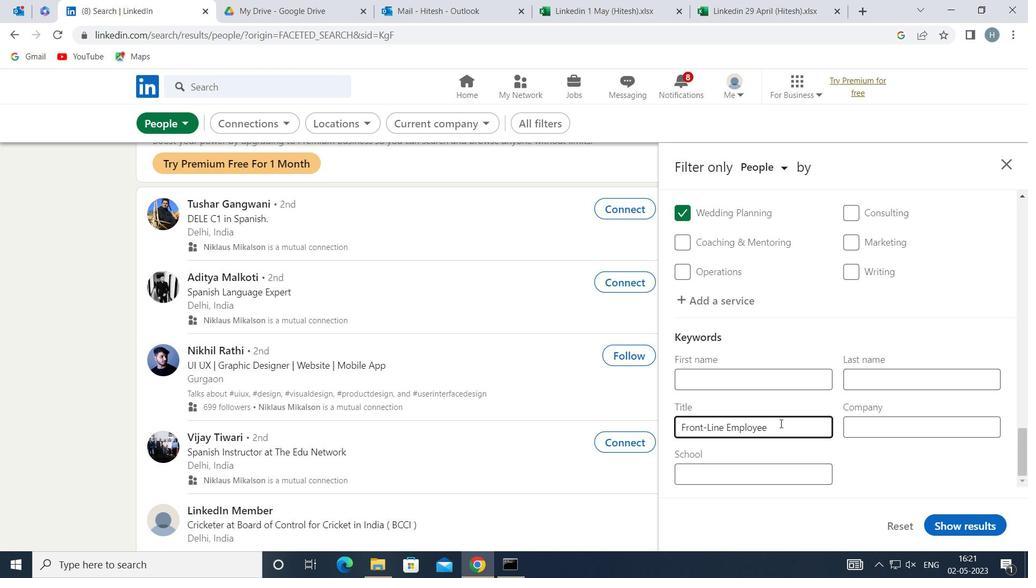 
Action: Mouse moved to (964, 523)
Screenshot: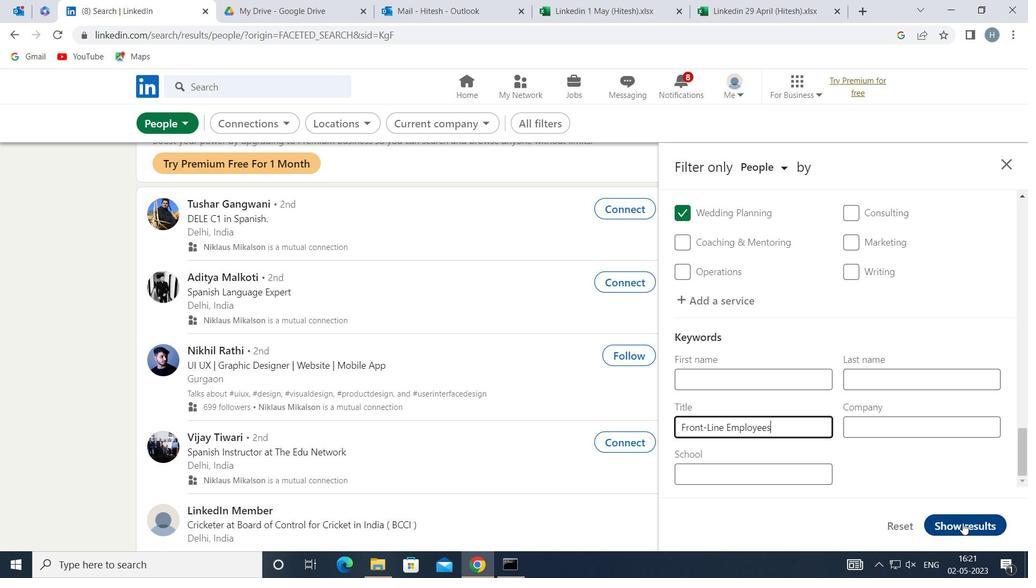 
Action: Mouse pressed left at (964, 523)
Screenshot: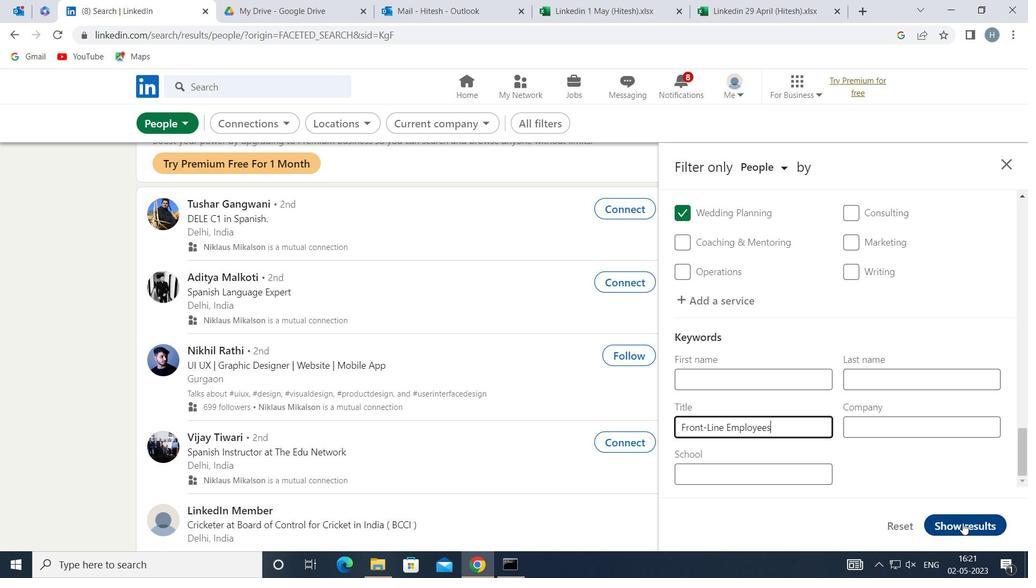 
Action: Mouse moved to (868, 414)
Screenshot: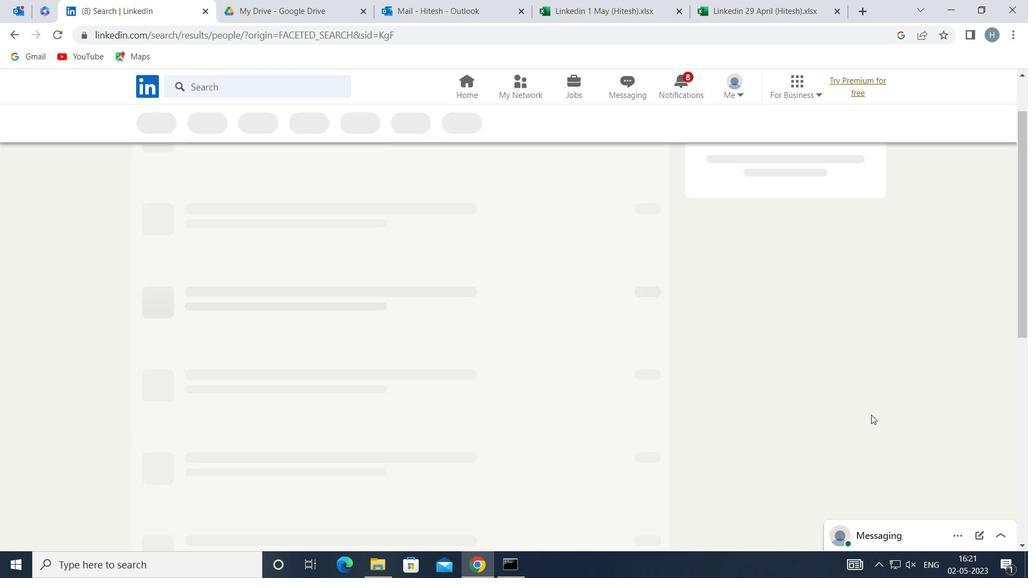 
